 Task: Log work in the project TrackForge for the issue 'Create a feature for users to track and manage their reading lists' spent time as '4w 4d 11h 42m' and remaining time as '6w 1d 12h 42m' and move to top of backlog. Now add the issue to the epic 'Cloud disaster recovery'.
Action: Mouse moved to (657, 452)
Screenshot: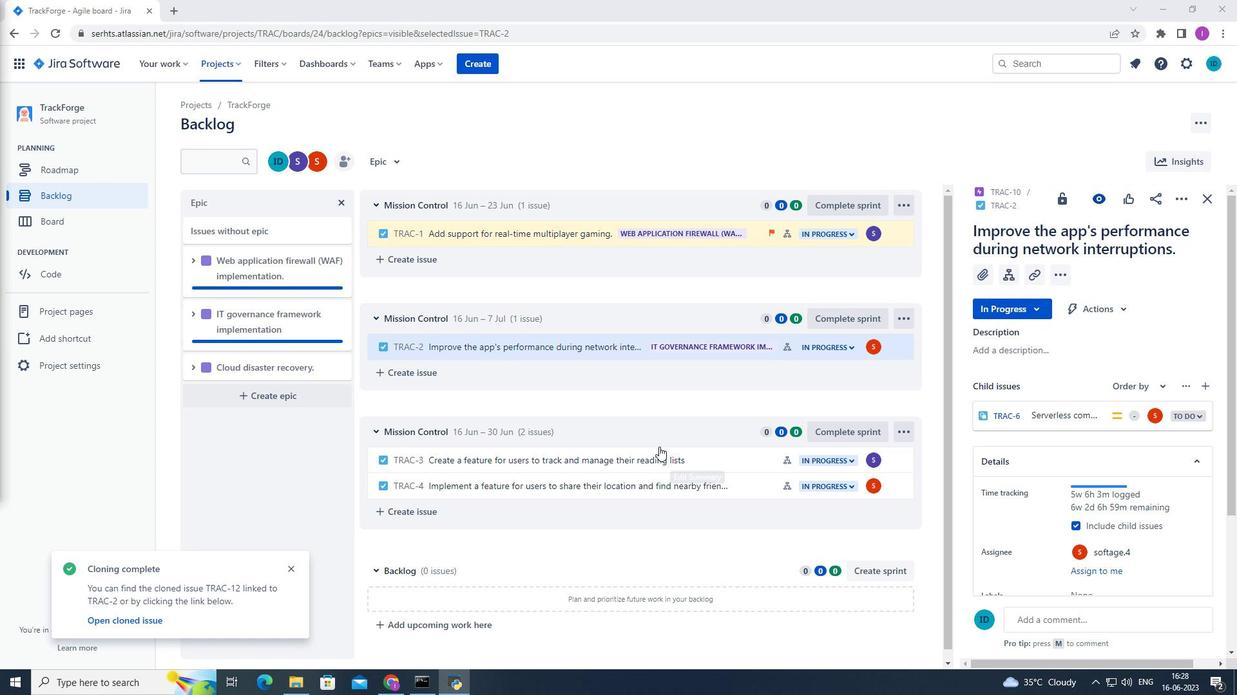 
Action: Mouse pressed left at (657, 452)
Screenshot: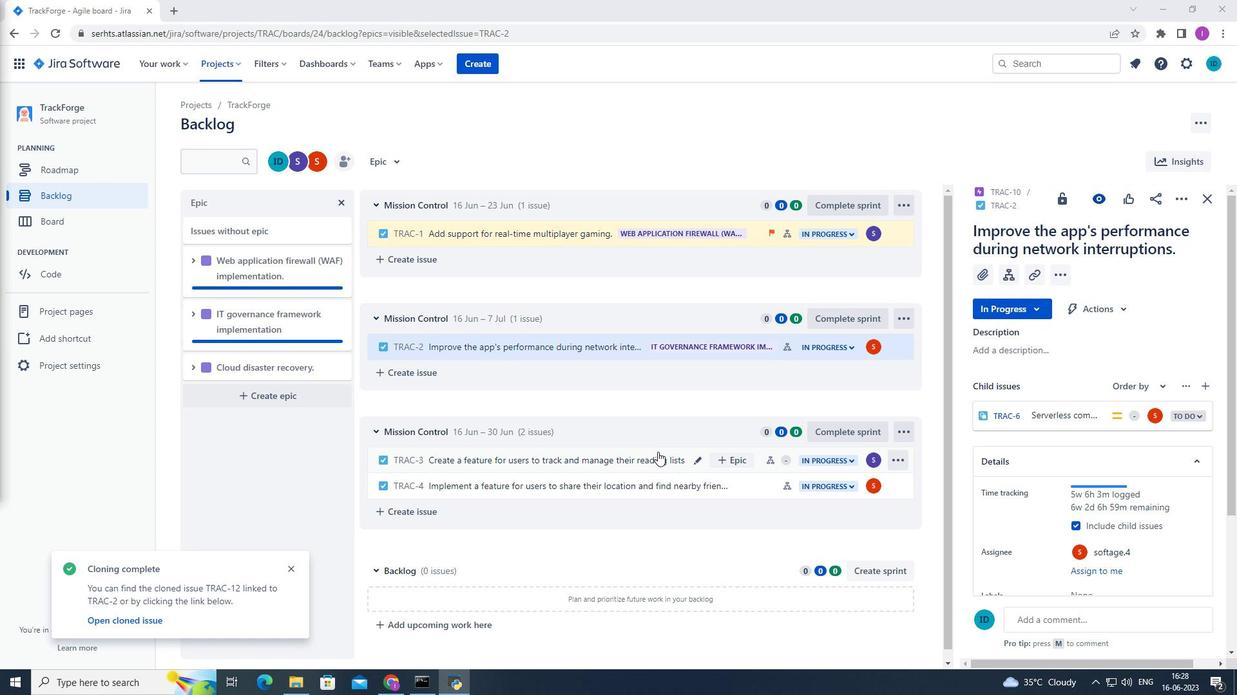 
Action: Mouse moved to (1186, 195)
Screenshot: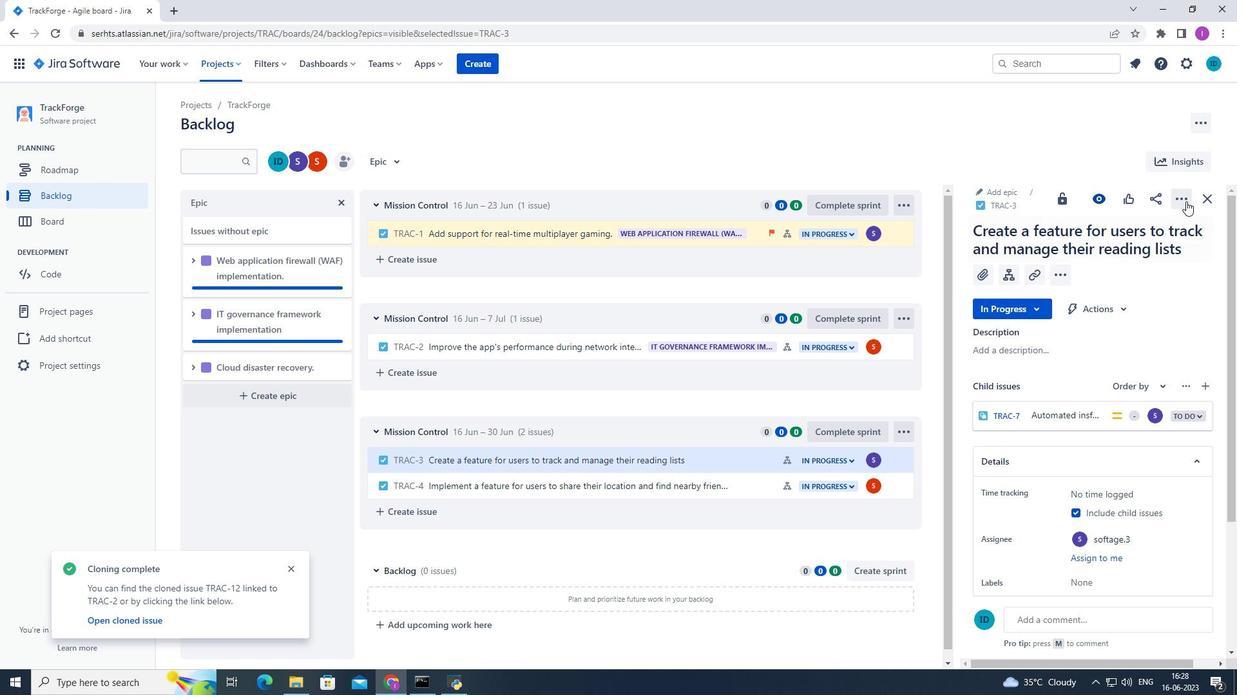 
Action: Mouse pressed left at (1186, 195)
Screenshot: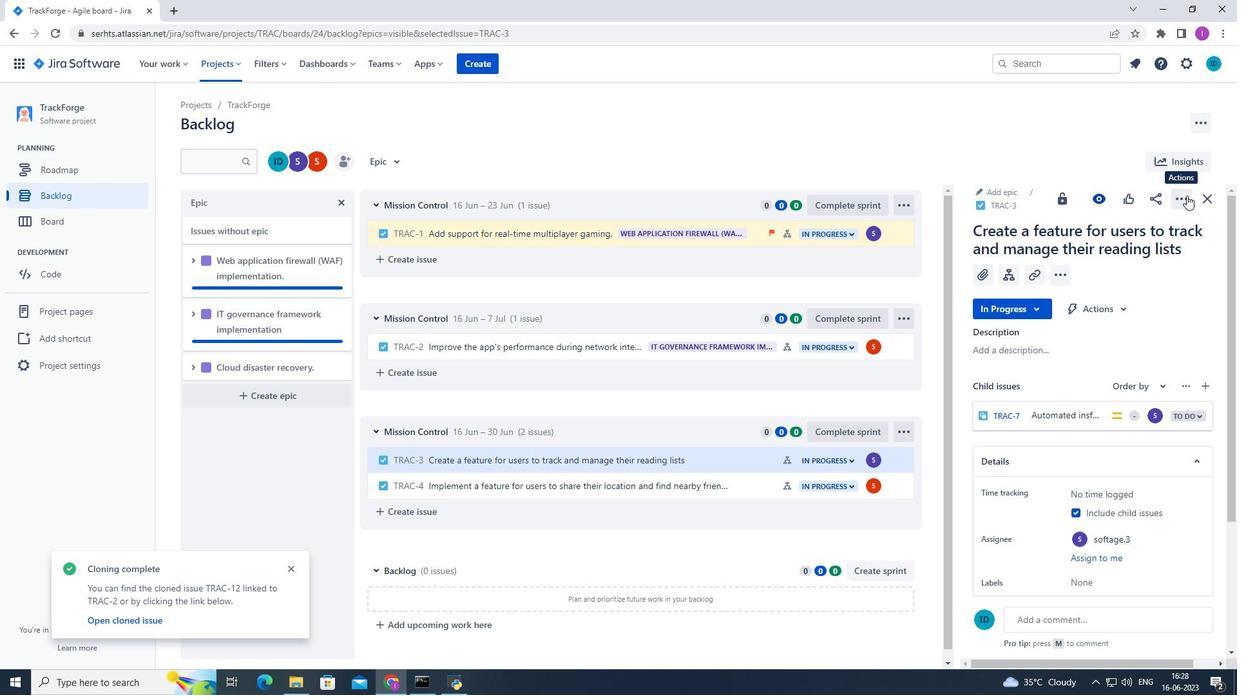 
Action: Mouse moved to (1126, 233)
Screenshot: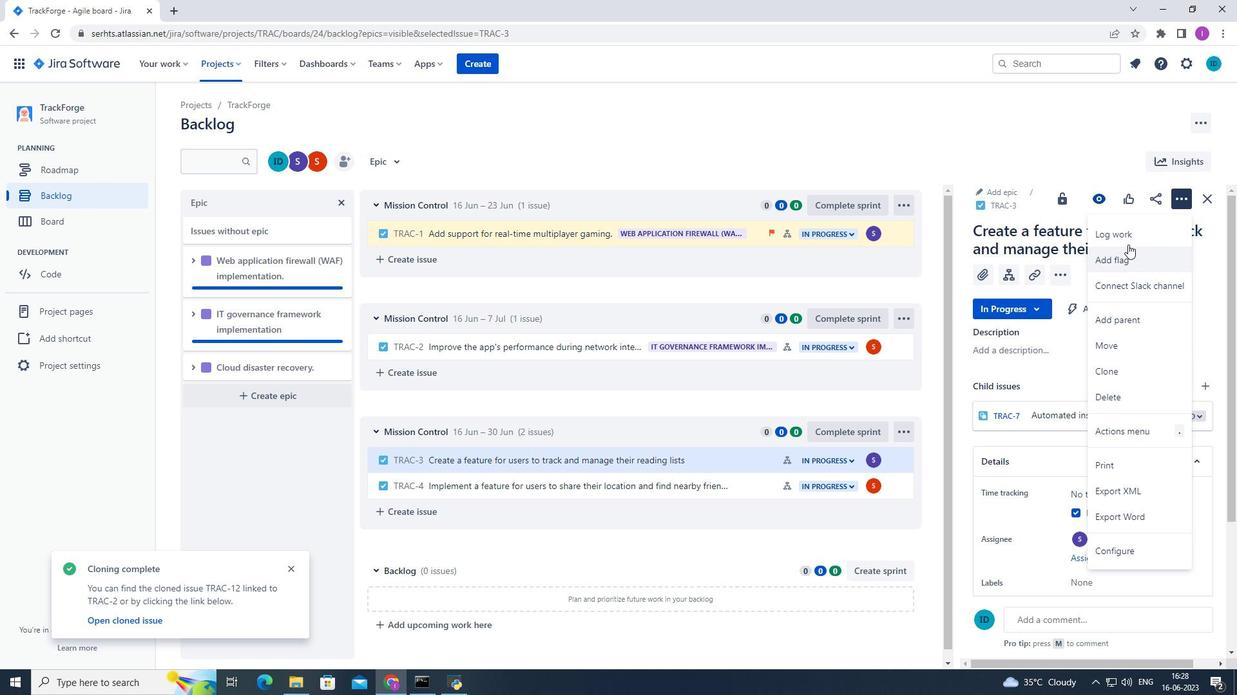 
Action: Mouse pressed left at (1126, 233)
Screenshot: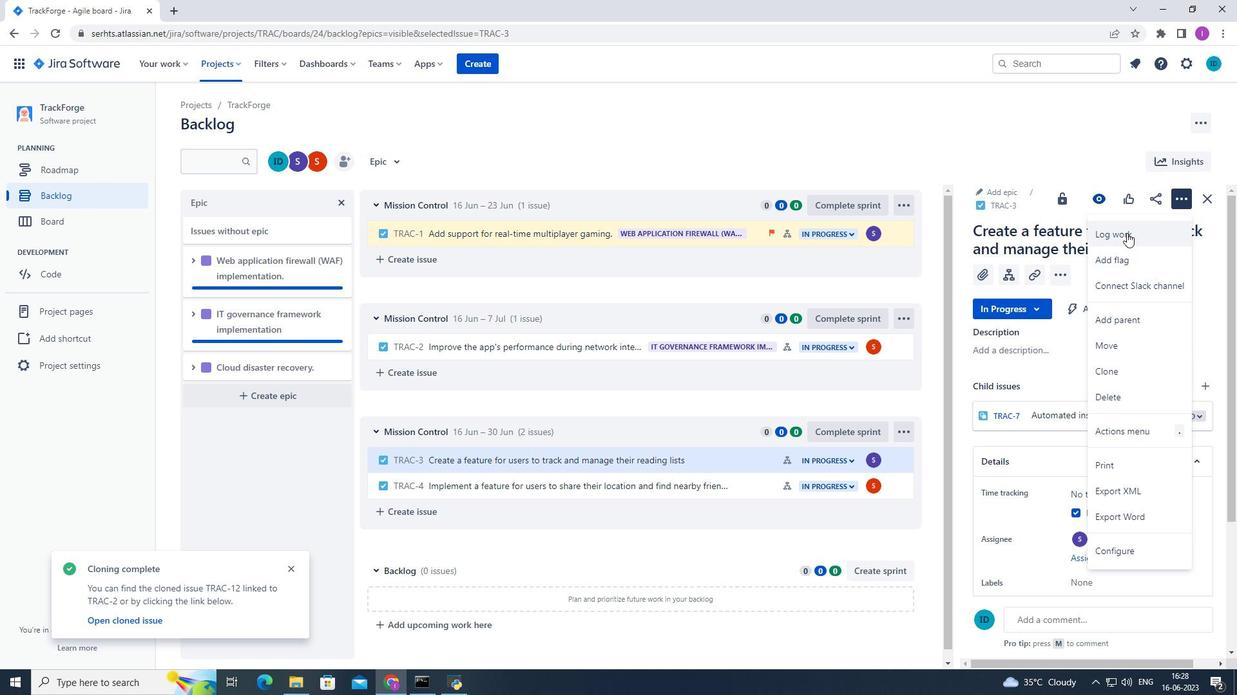 
Action: Mouse moved to (550, 194)
Screenshot: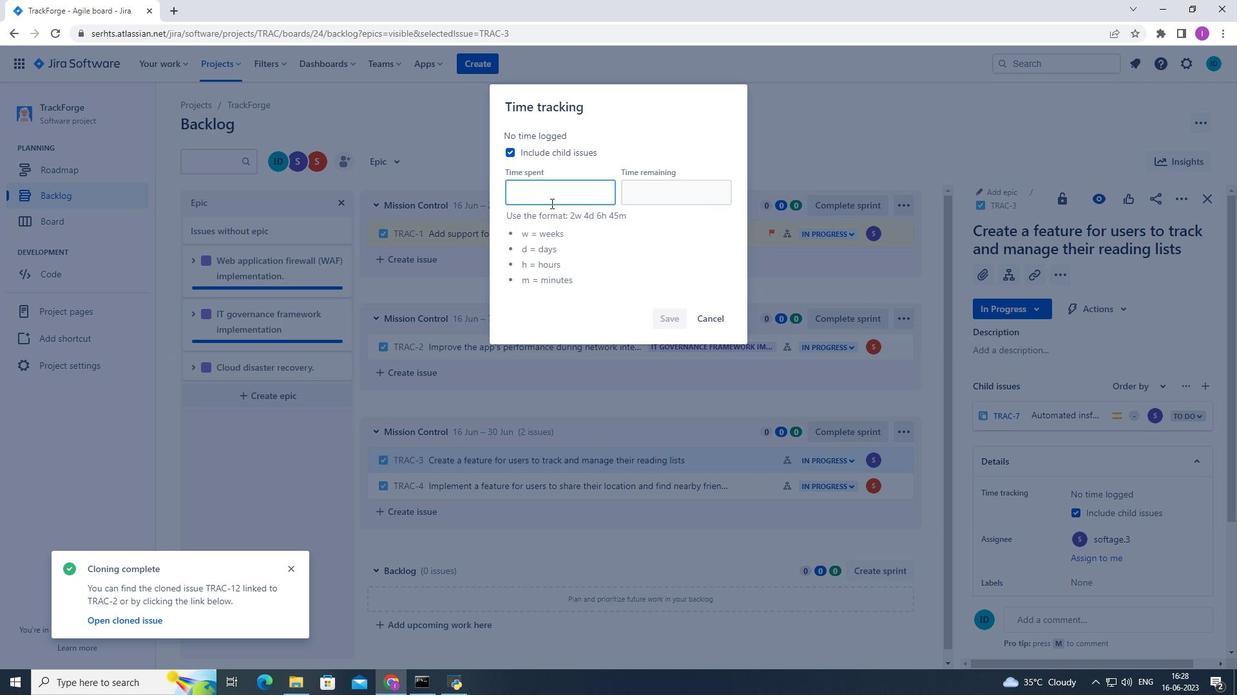 
Action: Mouse pressed left at (550, 194)
Screenshot: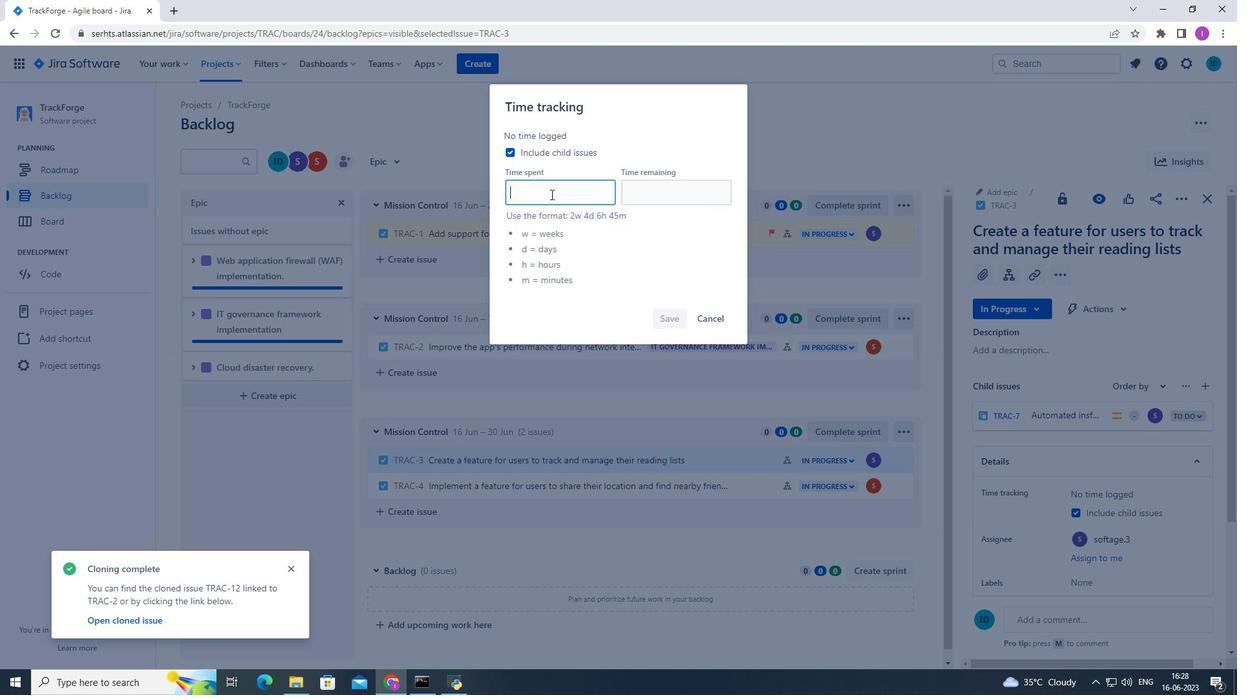 
Action: Mouse moved to (650, 220)
Screenshot: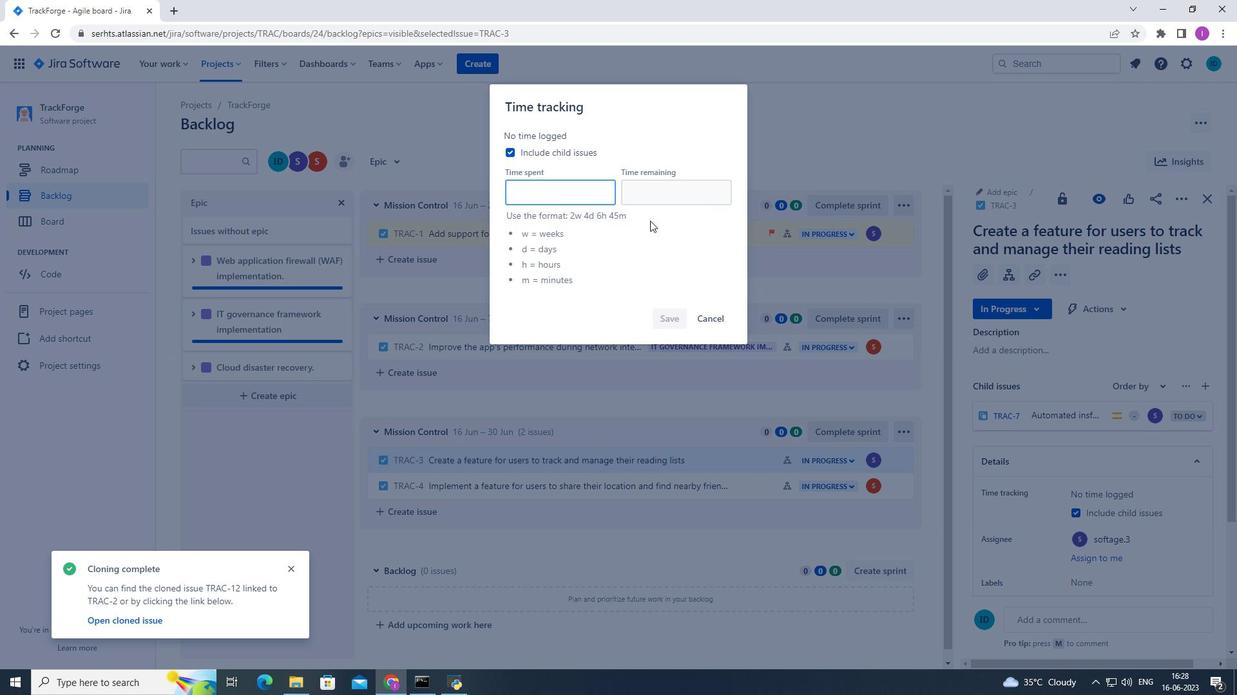
Action: Key pressed 4
Screenshot: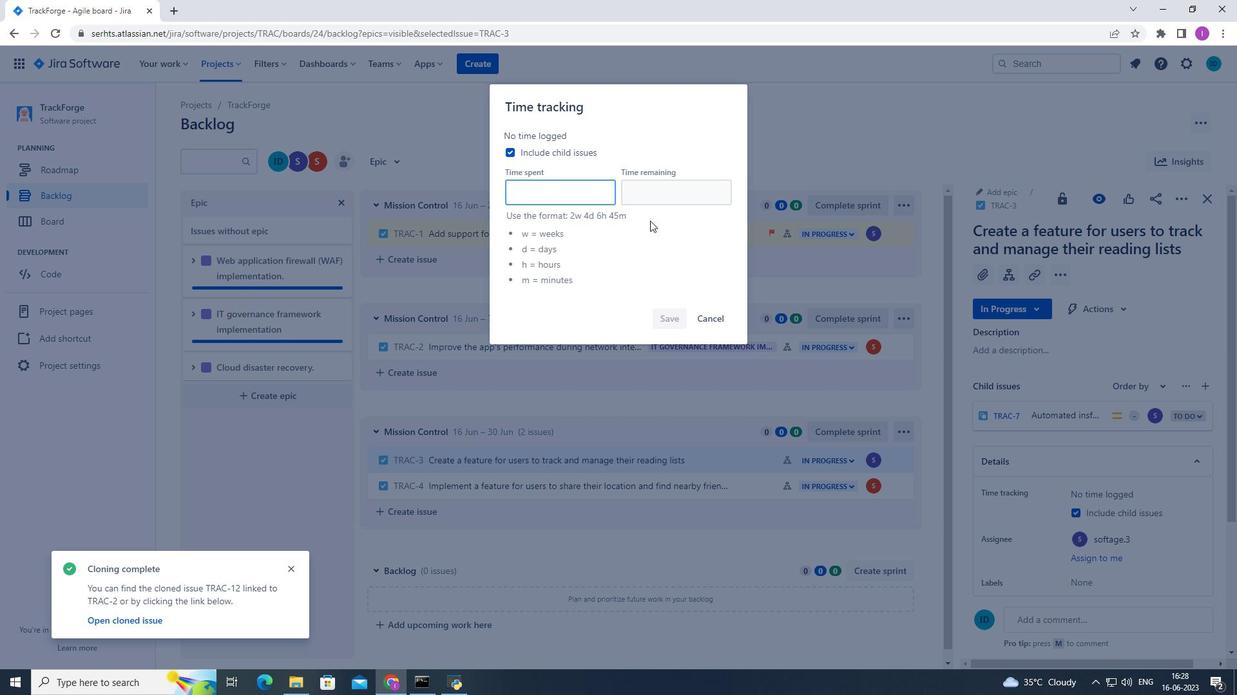 
Action: Mouse moved to (650, 222)
Screenshot: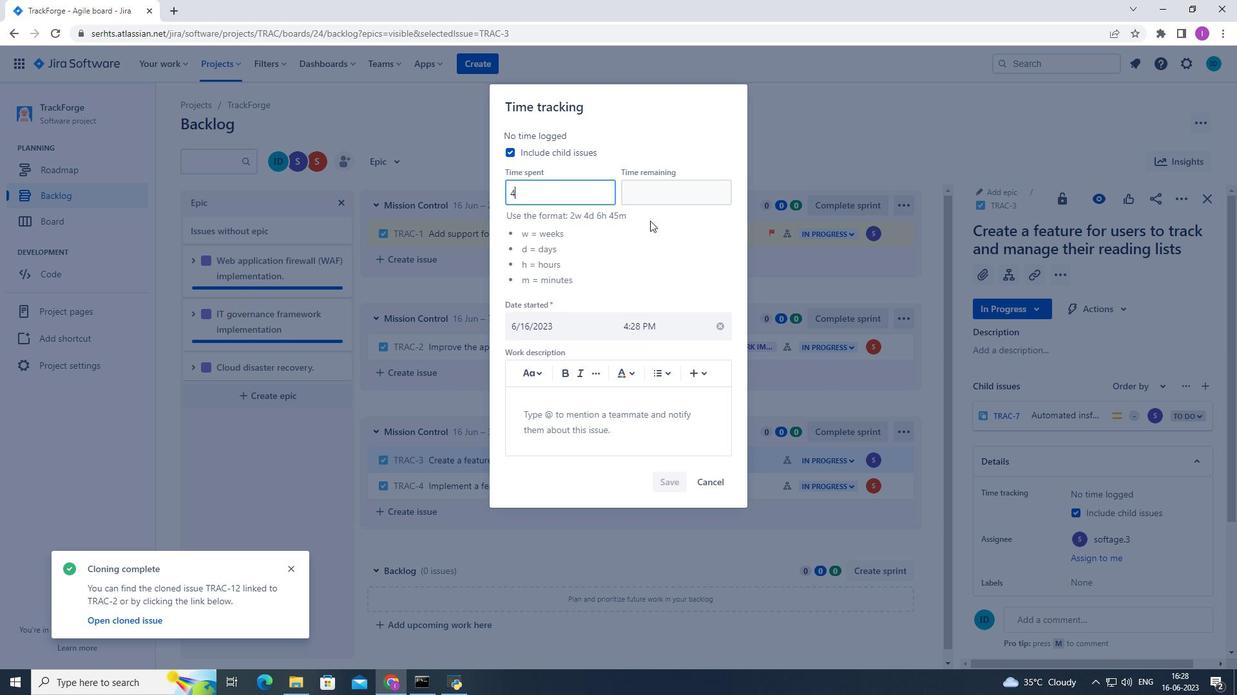 
Action: Key pressed w<Key.space>4d
Screenshot: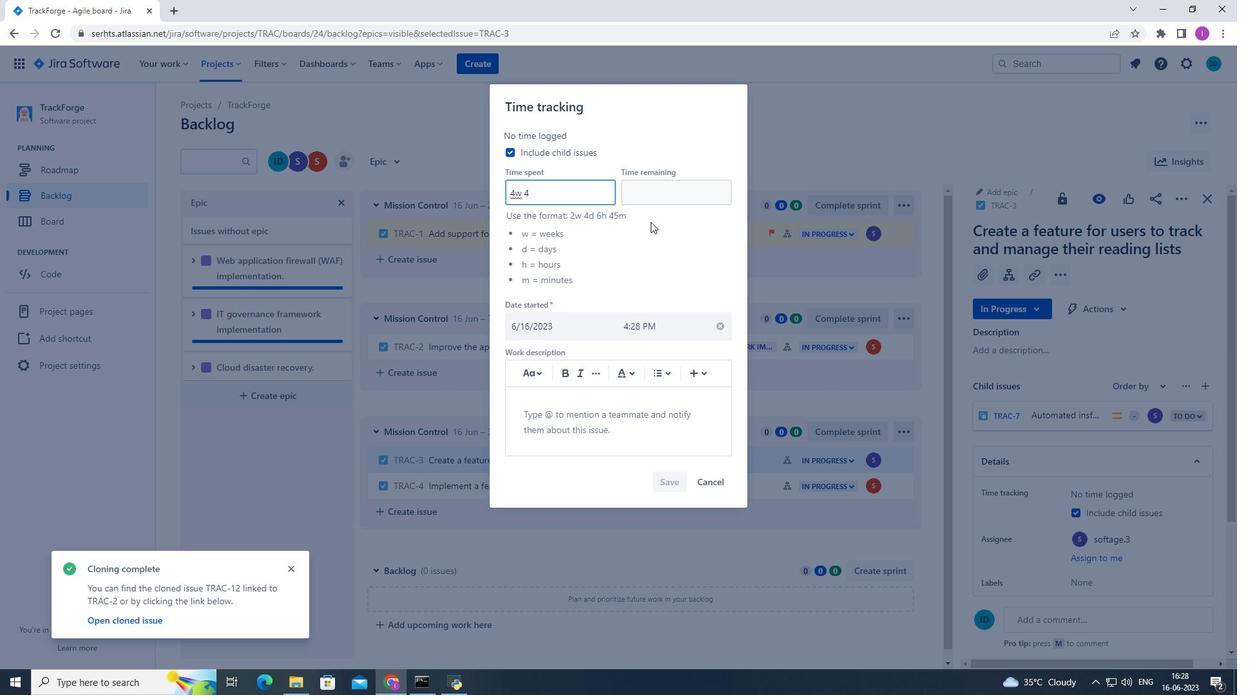 
Action: Mouse moved to (649, 225)
Screenshot: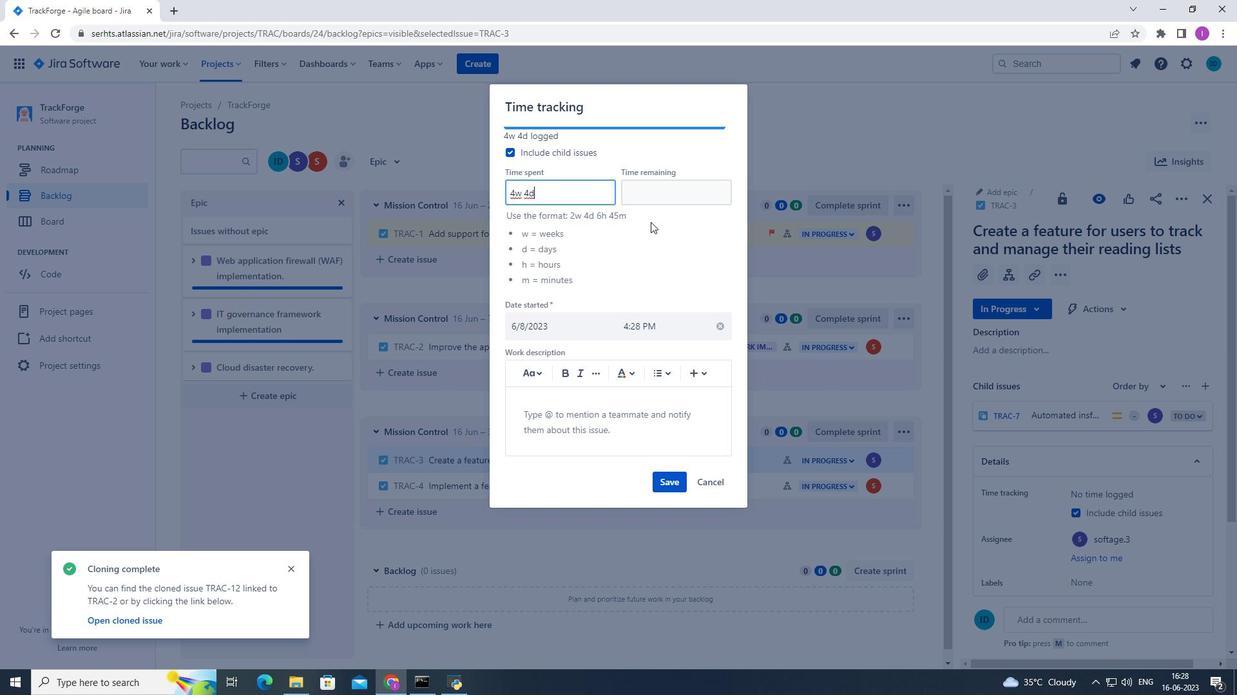 
Action: Key pressed <Key.space>
Screenshot: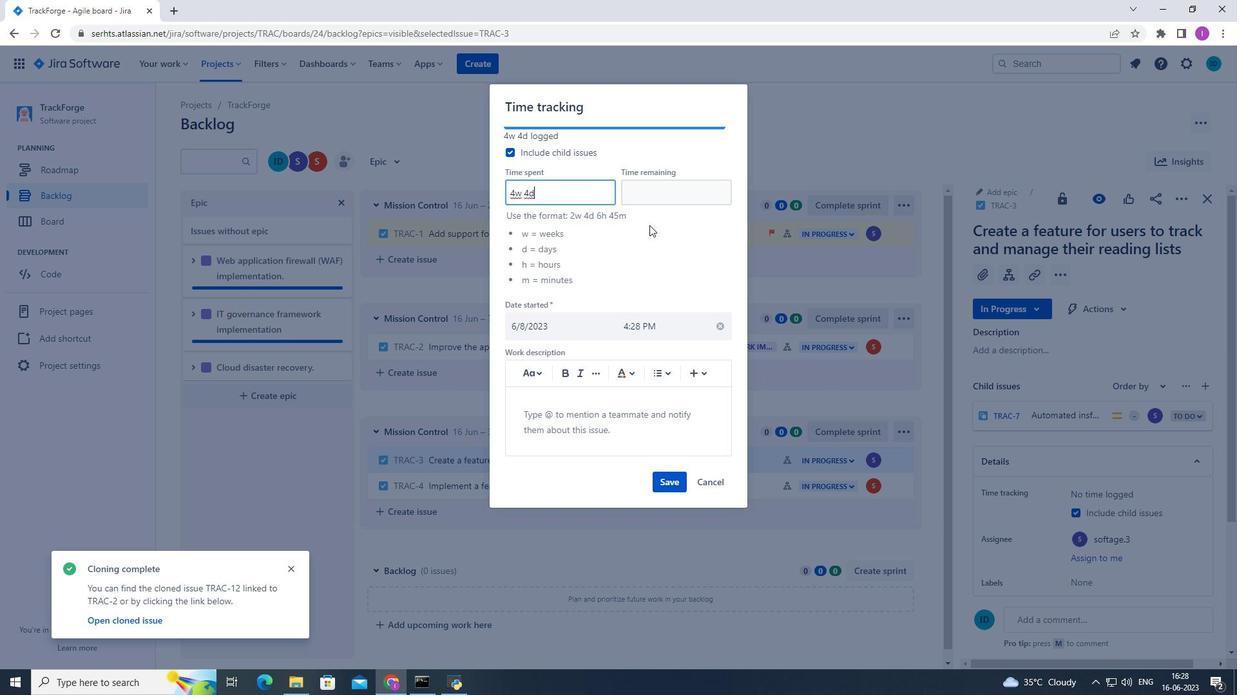 
Action: Mouse moved to (649, 225)
Screenshot: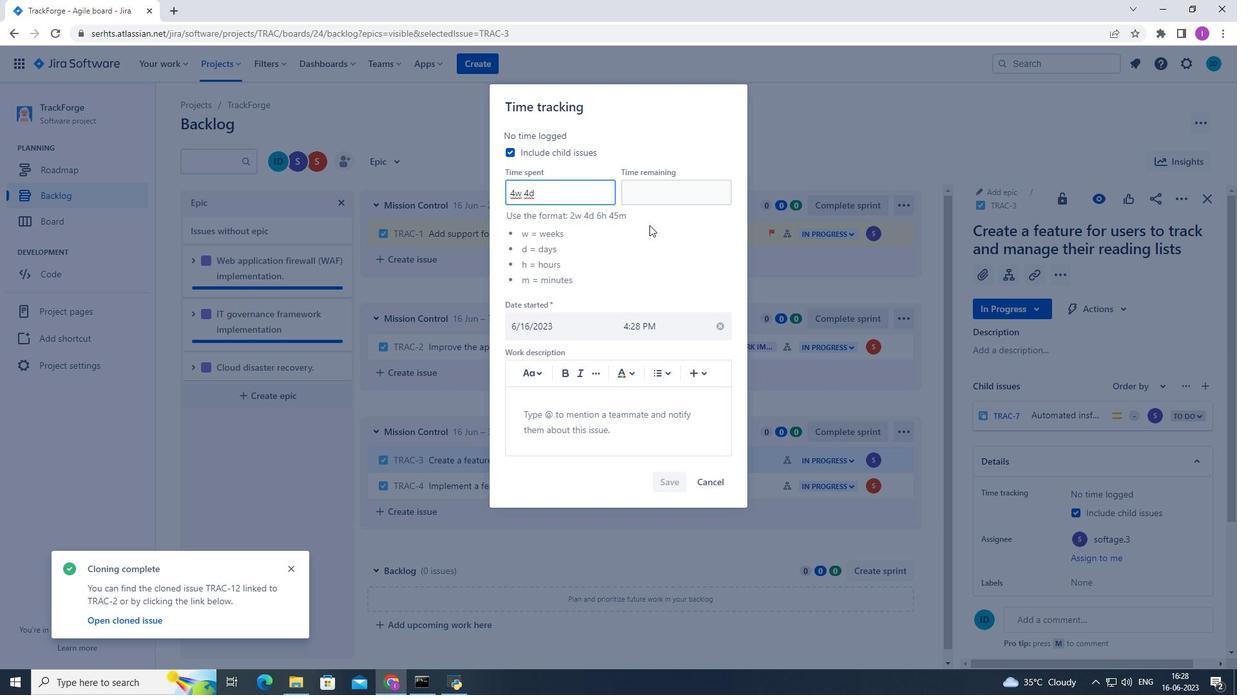 
Action: Key pressed 11h<Key.space>
Screenshot: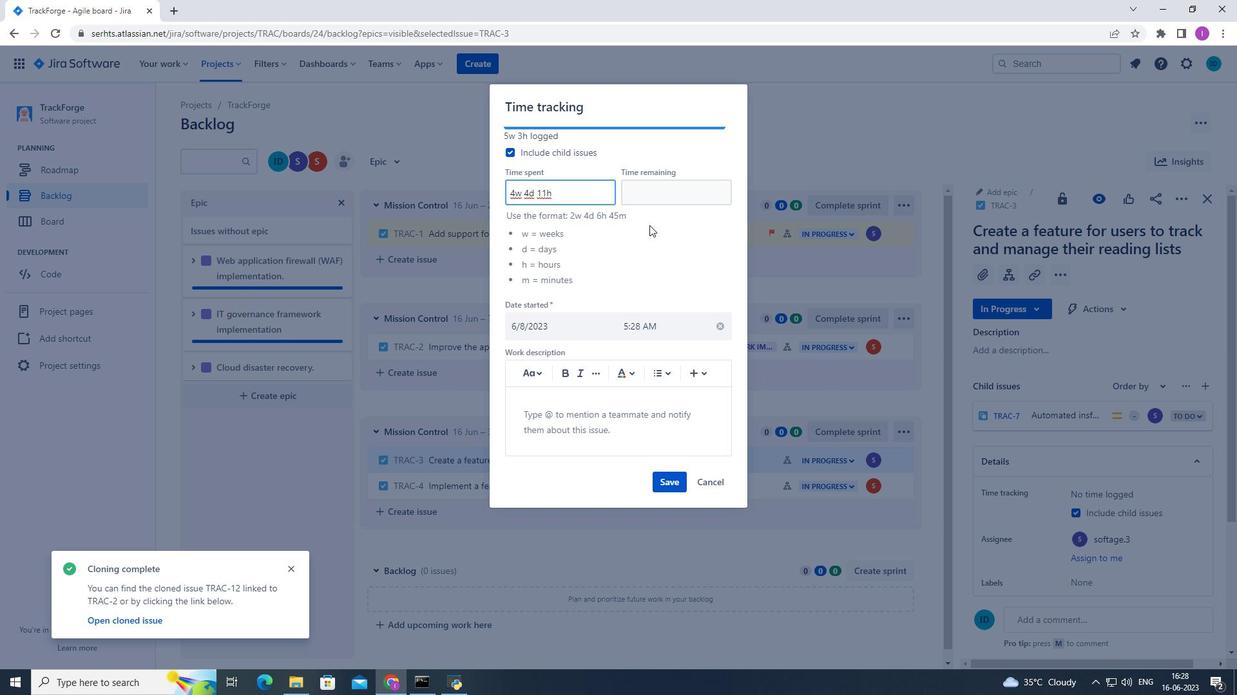 
Action: Mouse moved to (652, 222)
Screenshot: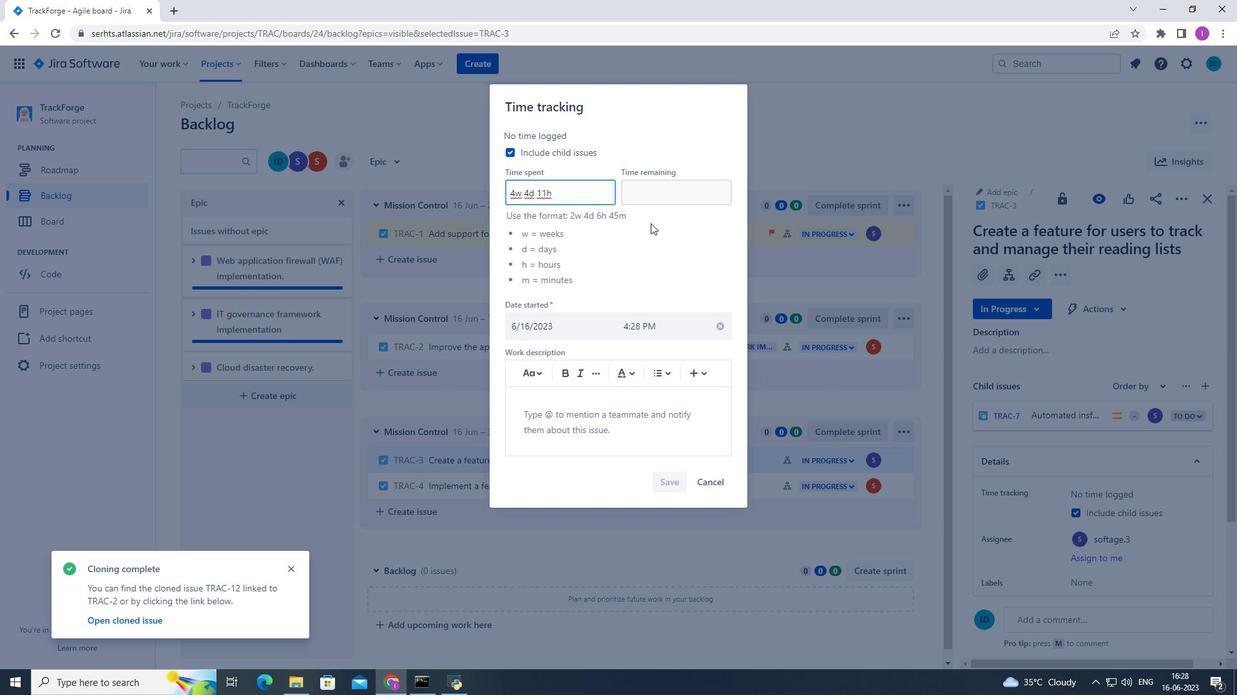
Action: Key pressed 42m
Screenshot: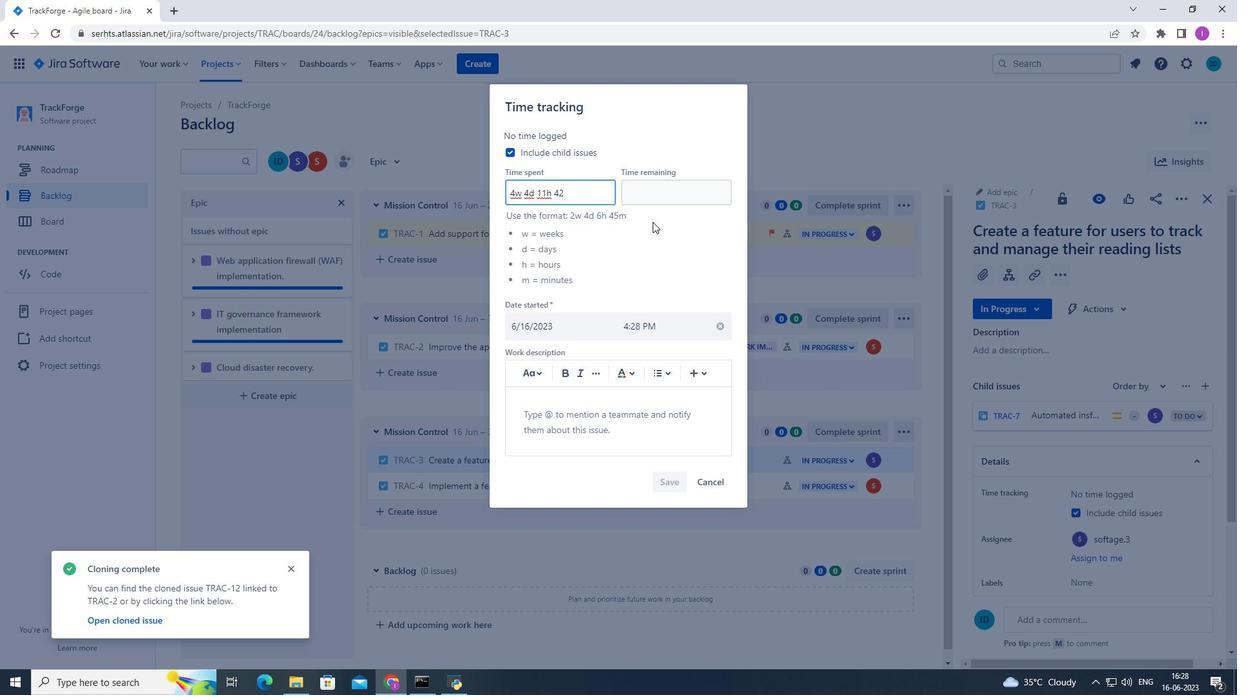 
Action: Mouse moved to (682, 199)
Screenshot: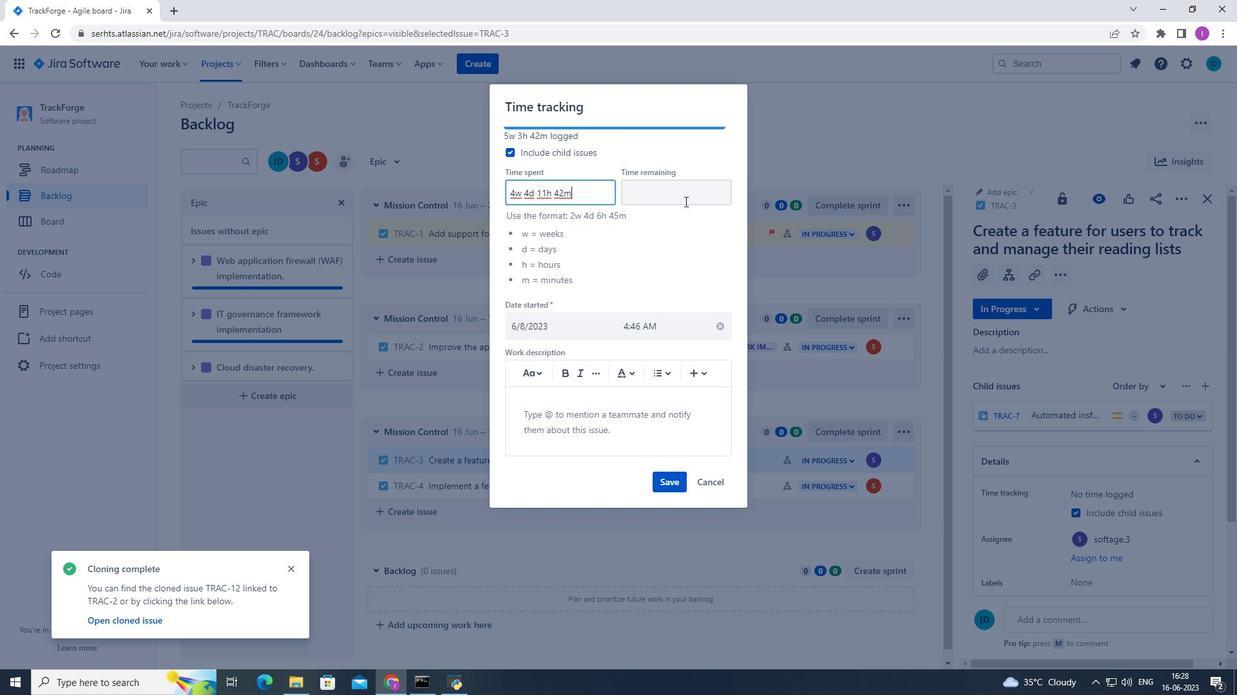 
Action: Mouse pressed left at (682, 199)
Screenshot: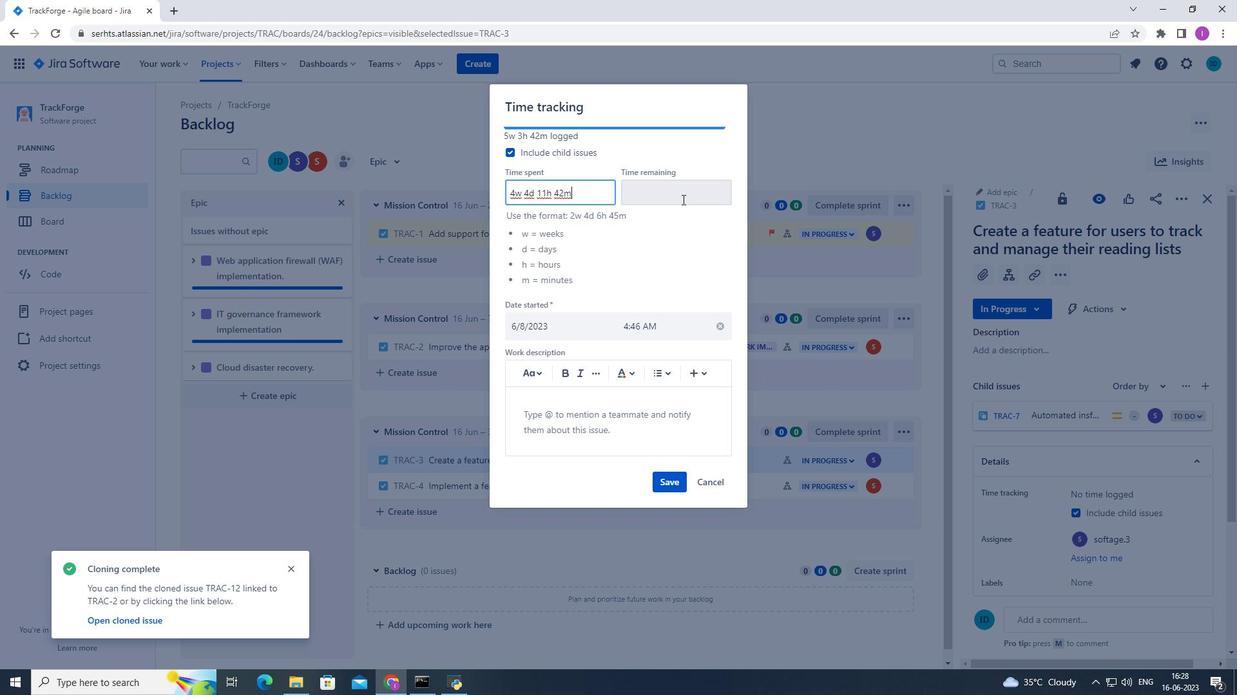 
Action: Mouse moved to (688, 202)
Screenshot: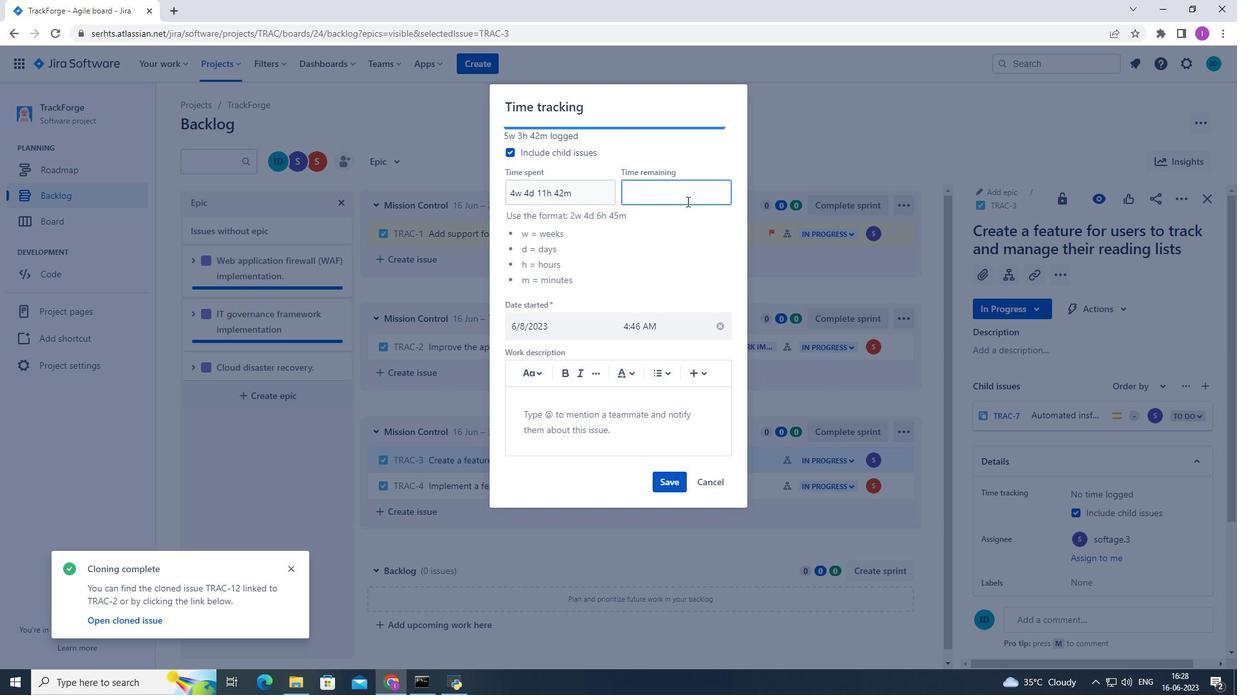 
Action: Key pressed 6
Screenshot: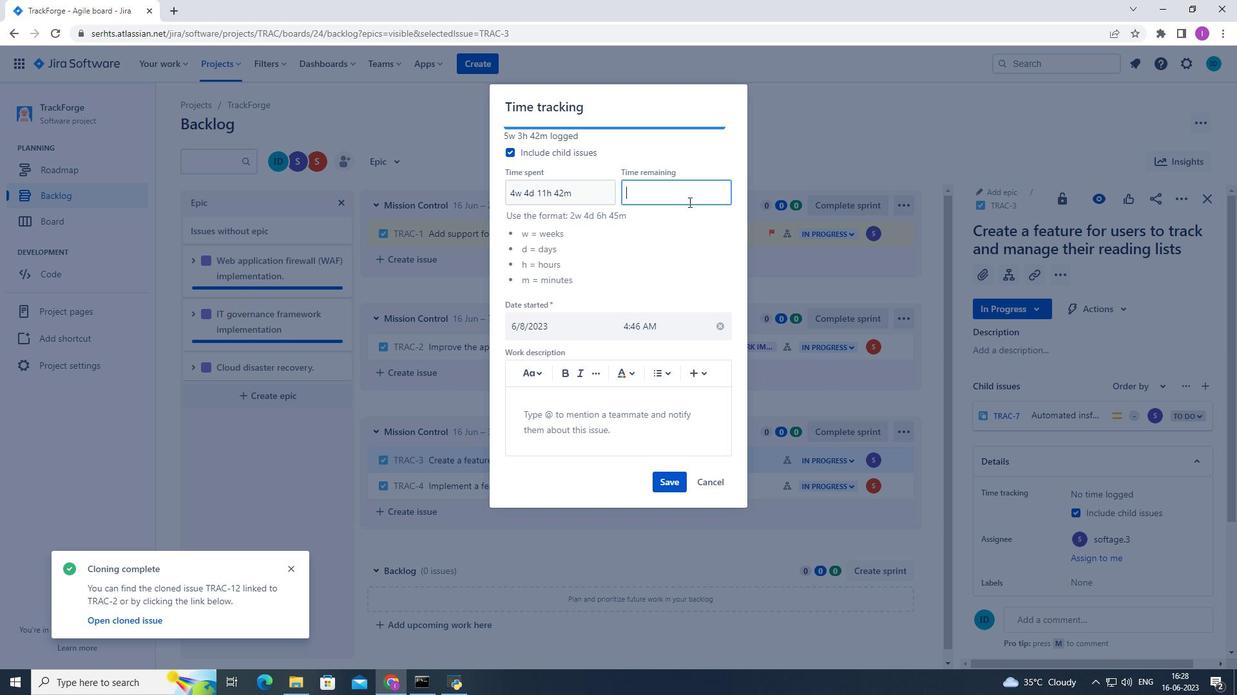 
Action: Mouse moved to (689, 203)
Screenshot: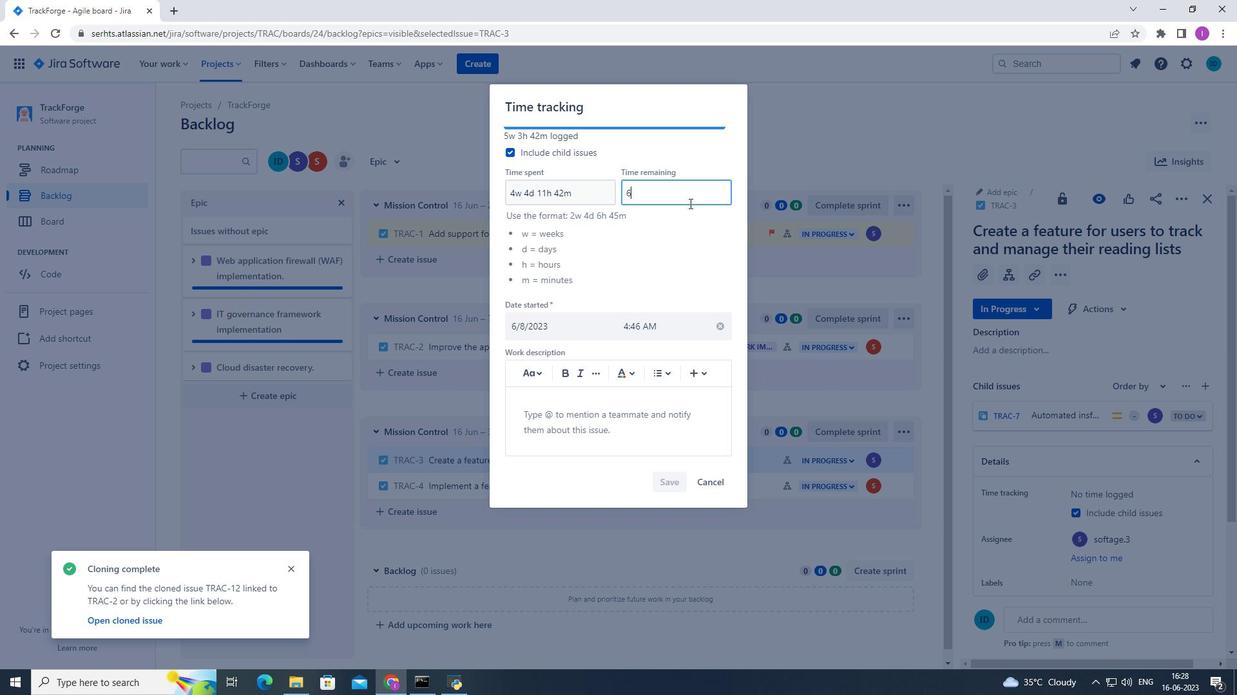 
Action: Key pressed w<Key.space>
Screenshot: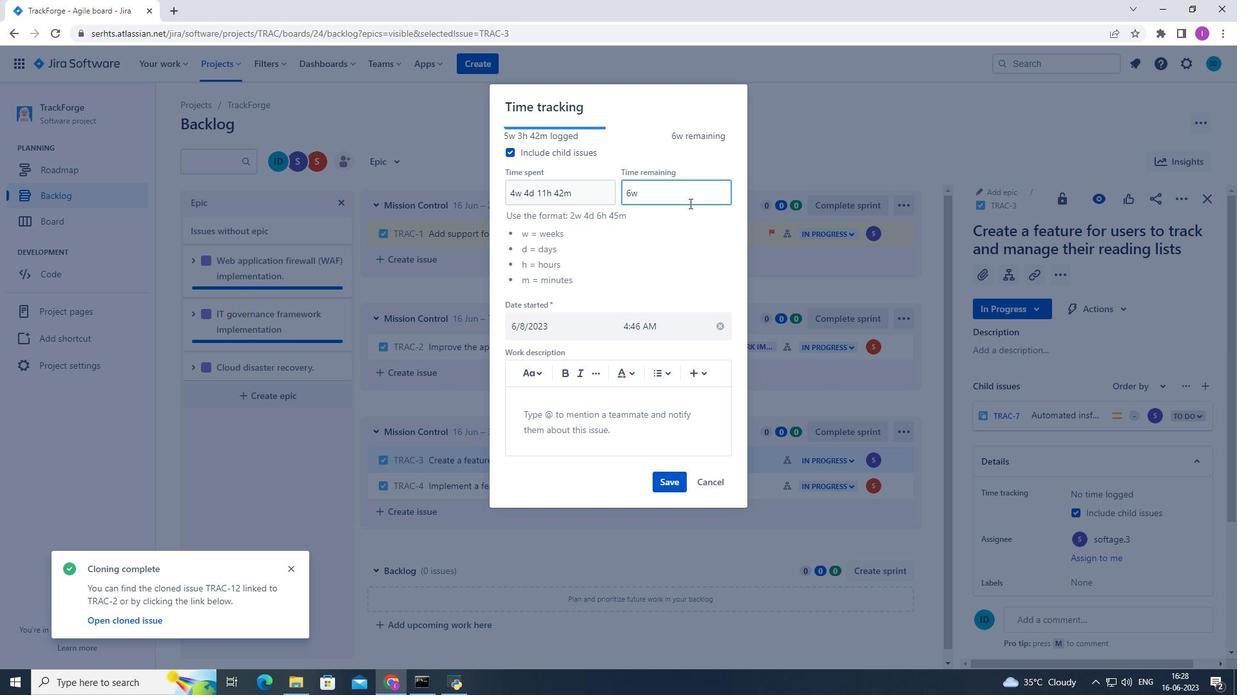 
Action: Mouse moved to (689, 204)
Screenshot: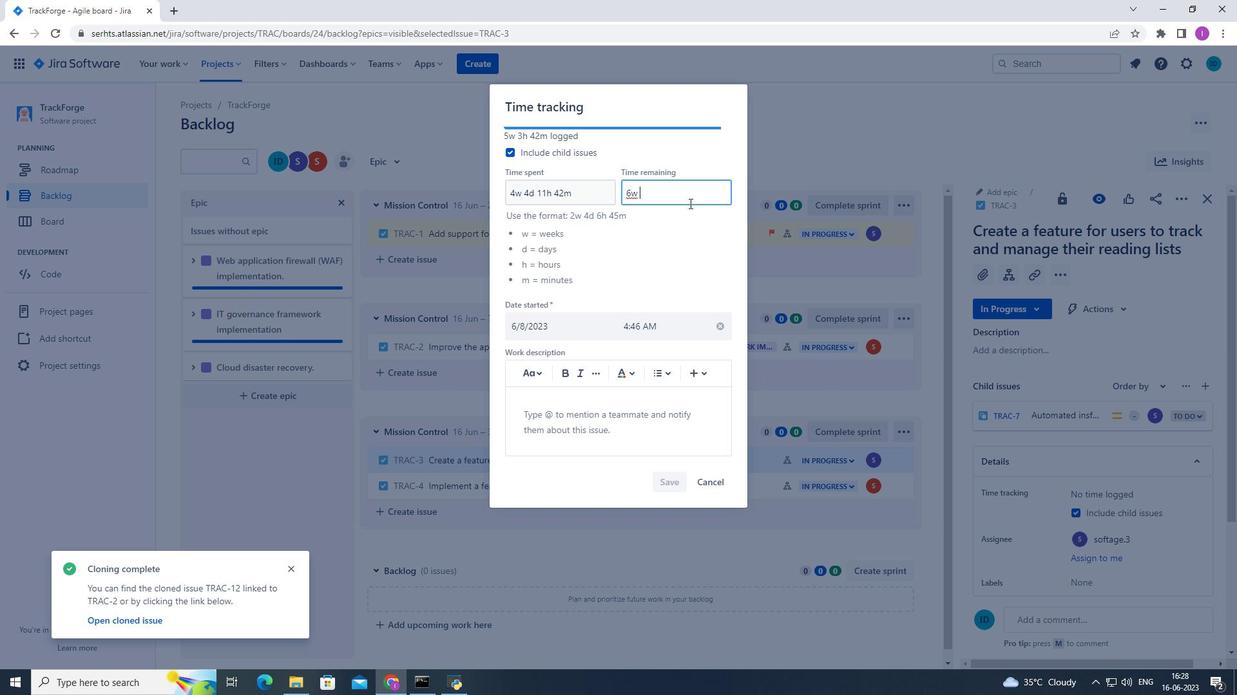 
Action: Key pressed 1
Screenshot: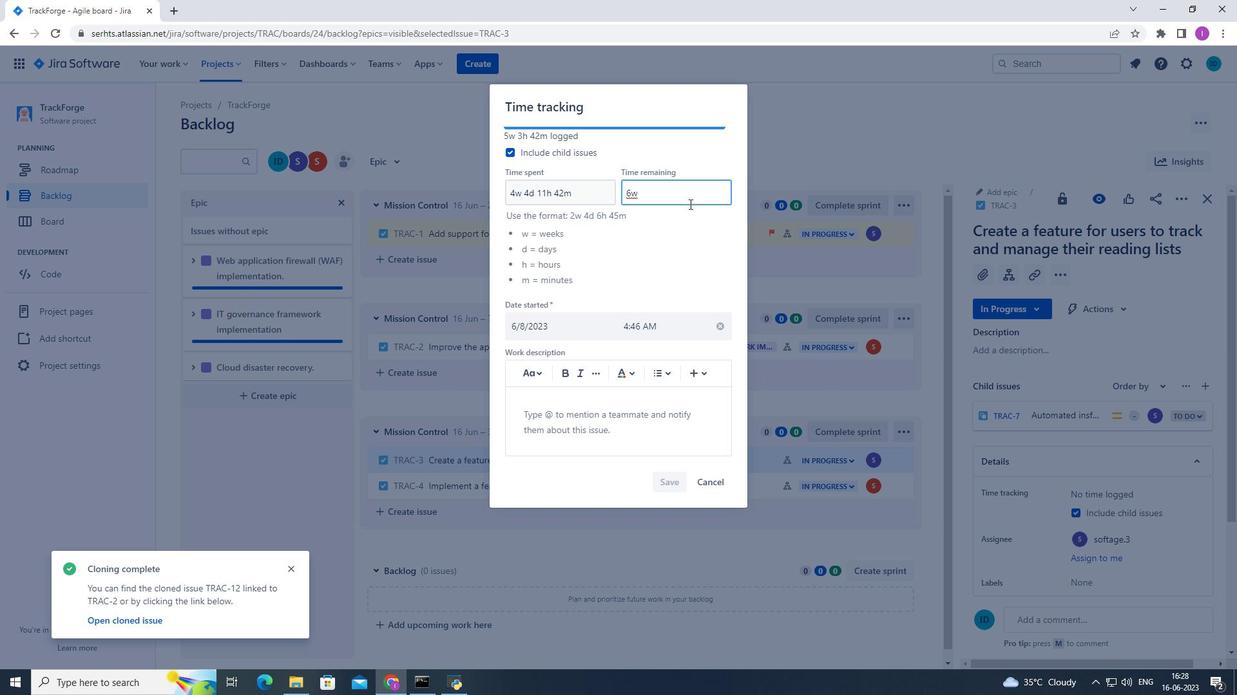 
Action: Mouse moved to (705, 222)
Screenshot: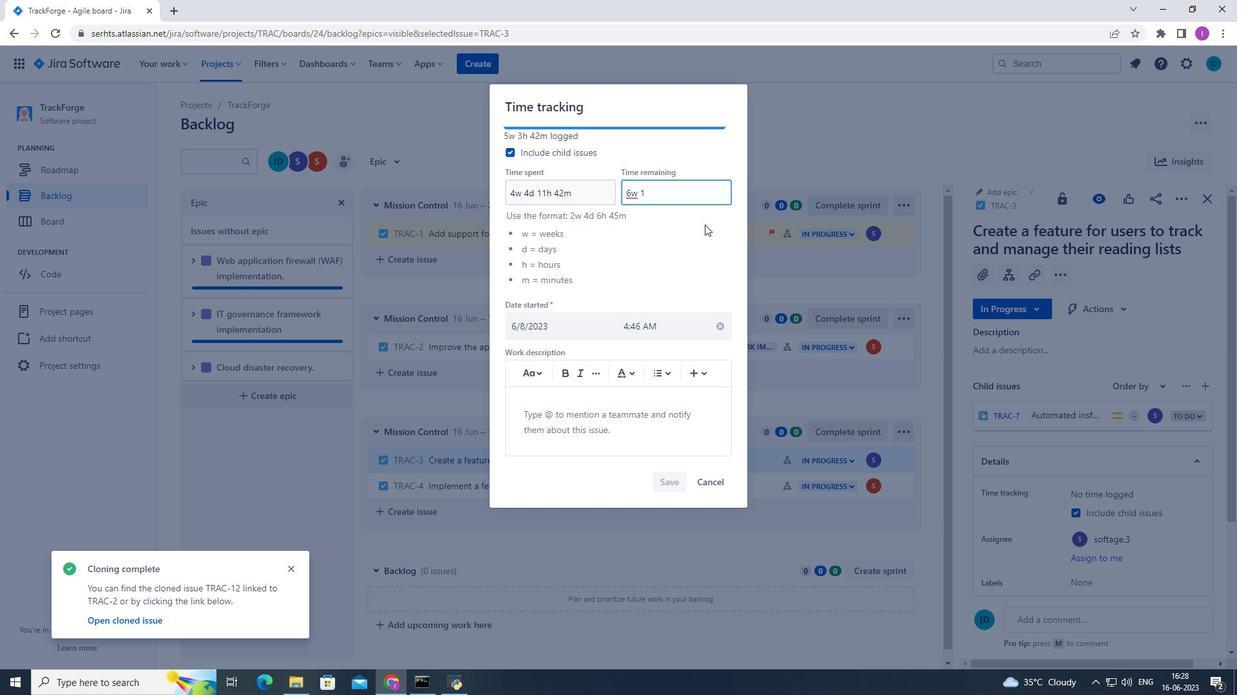 
Action: Key pressed d
Screenshot: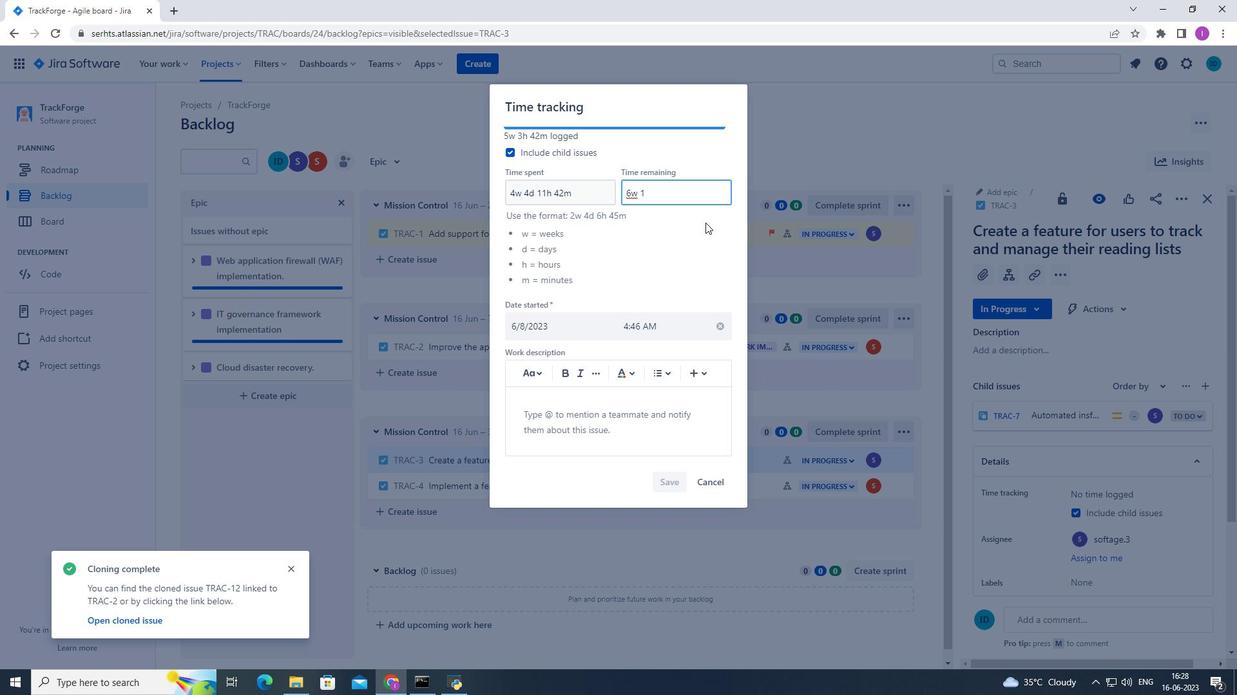 
Action: Mouse moved to (707, 225)
Screenshot: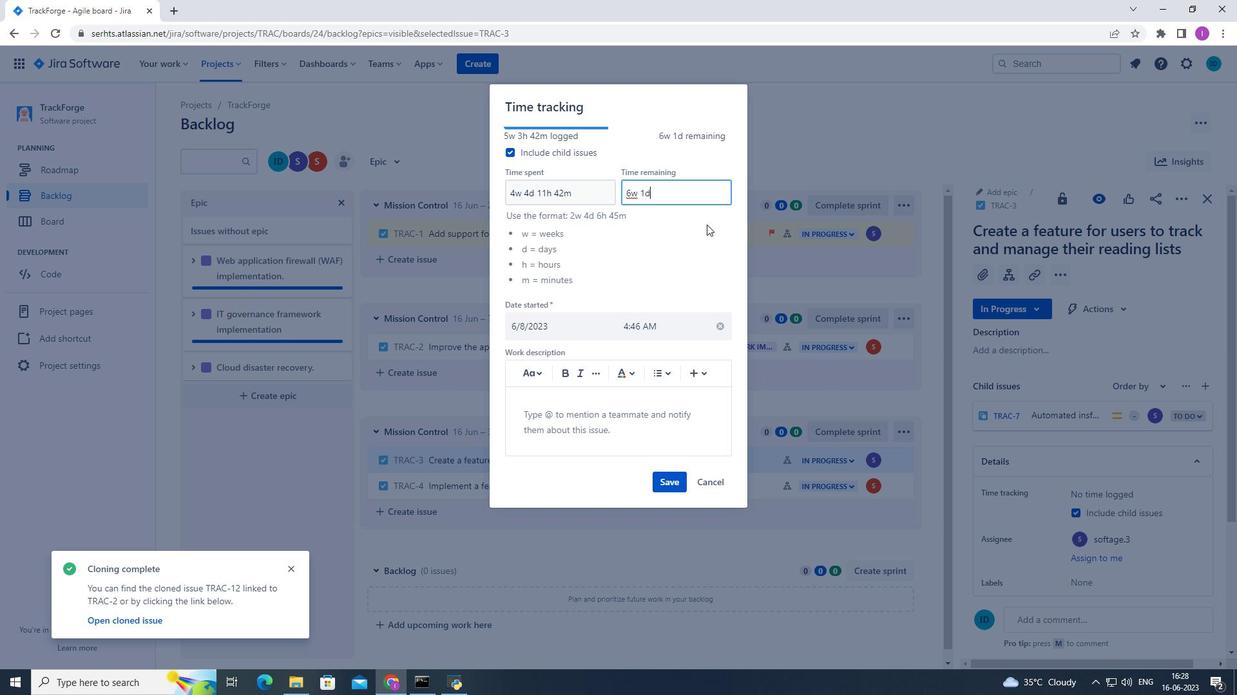 
Action: Key pressed <Key.space>
Screenshot: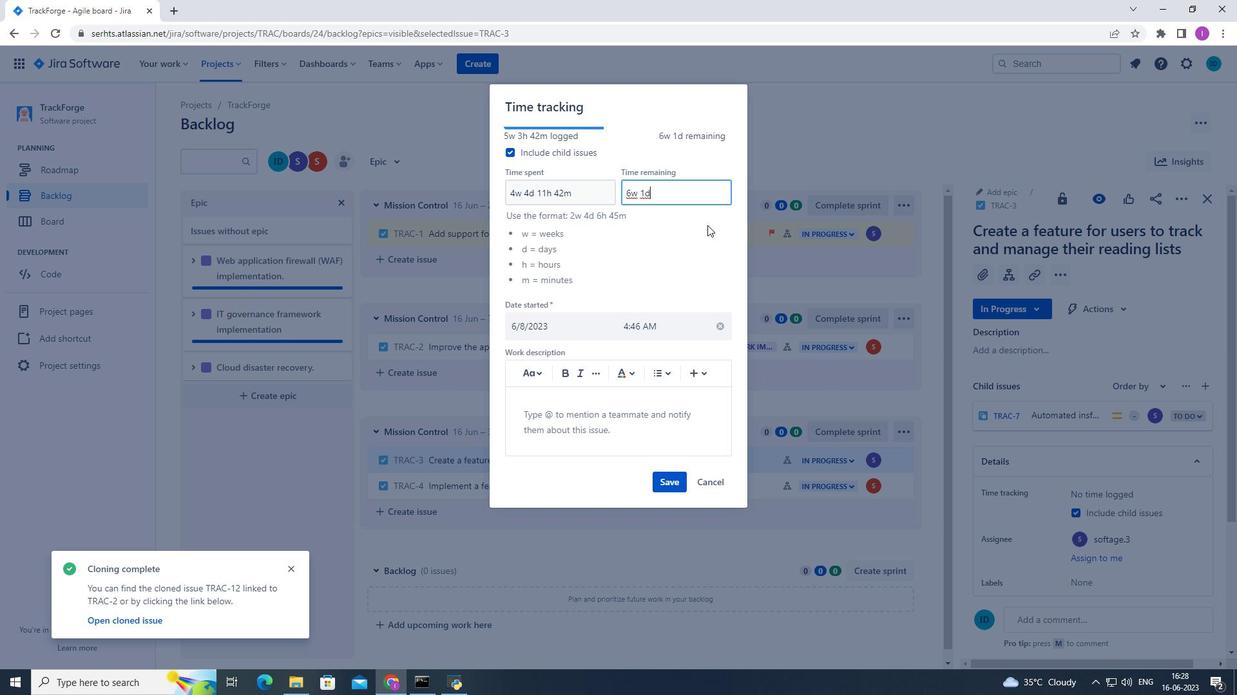 
Action: Mouse moved to (709, 227)
Screenshot: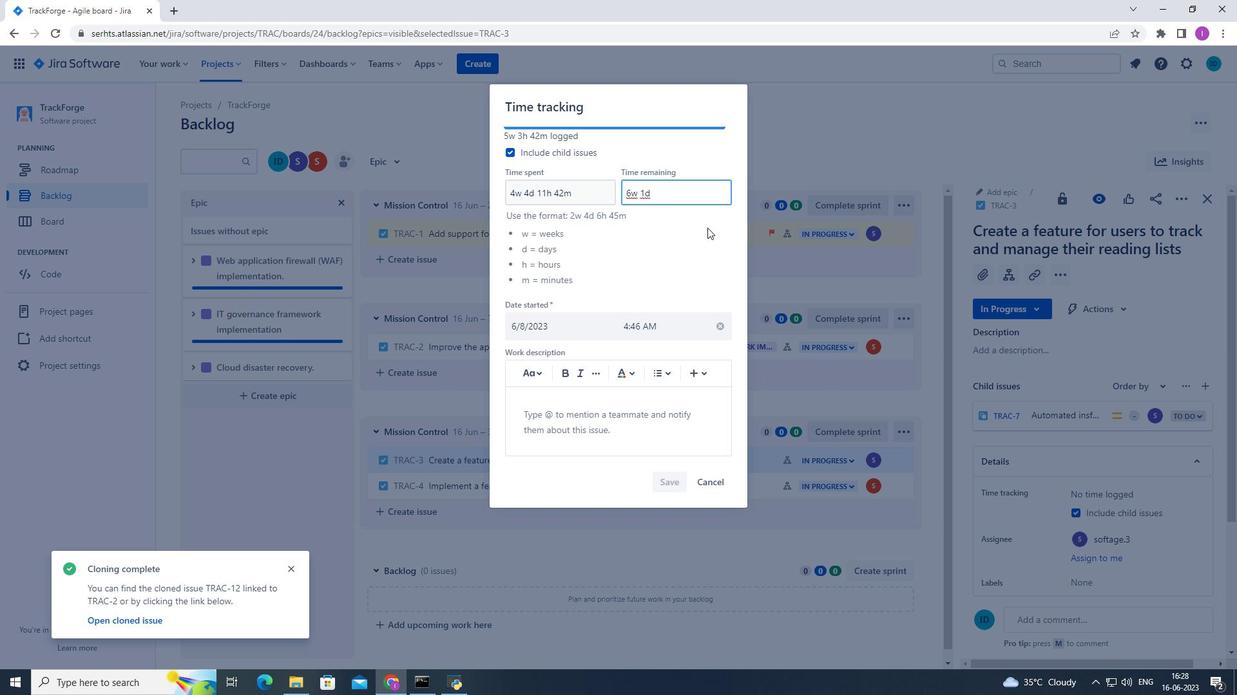 
Action: Key pressed 12
Screenshot: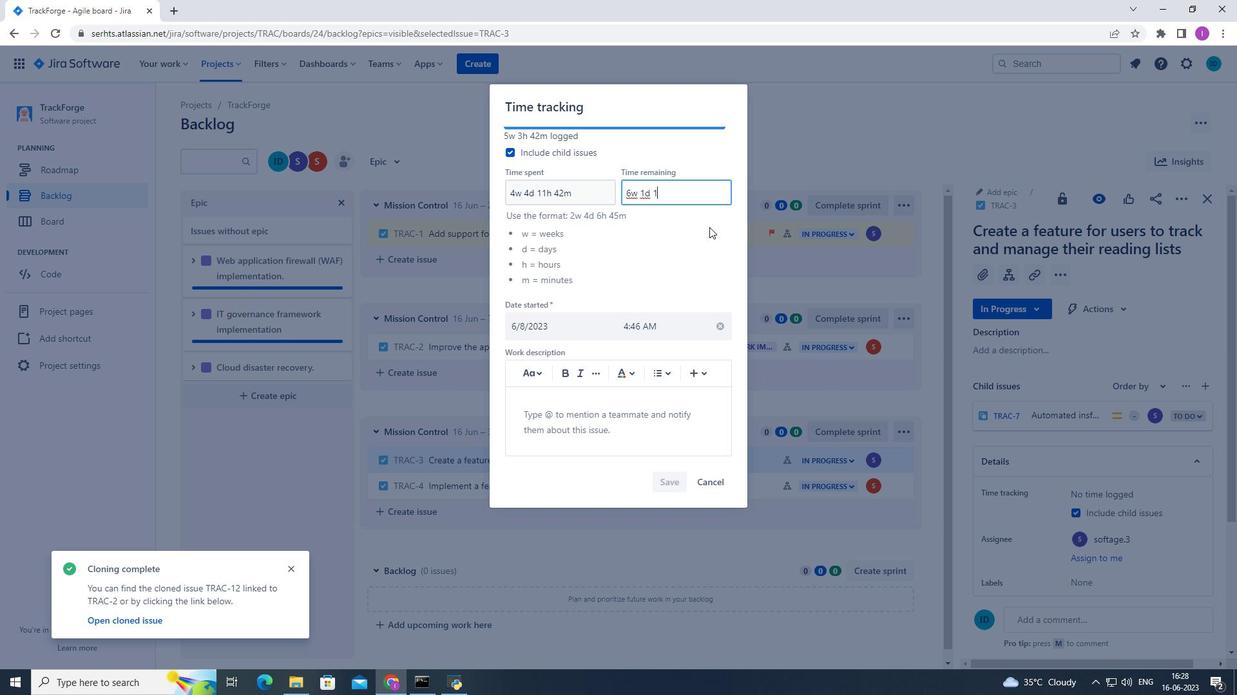 
Action: Mouse moved to (716, 227)
Screenshot: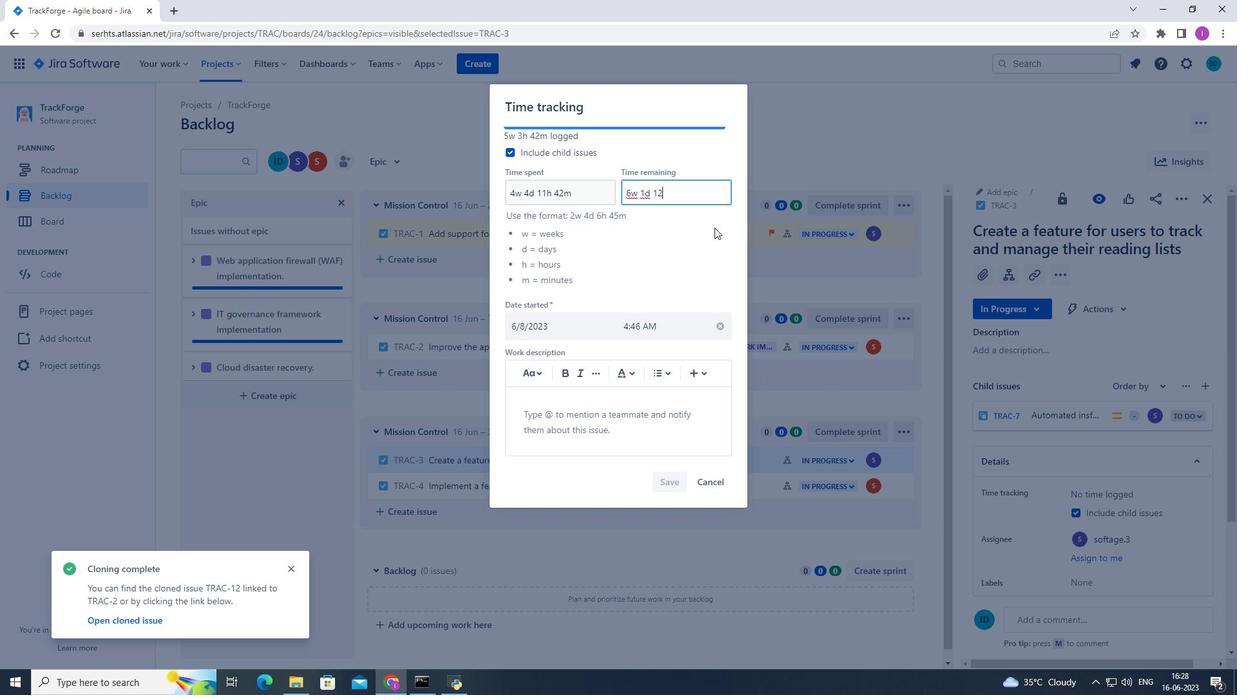 
Action: Key pressed h
Screenshot: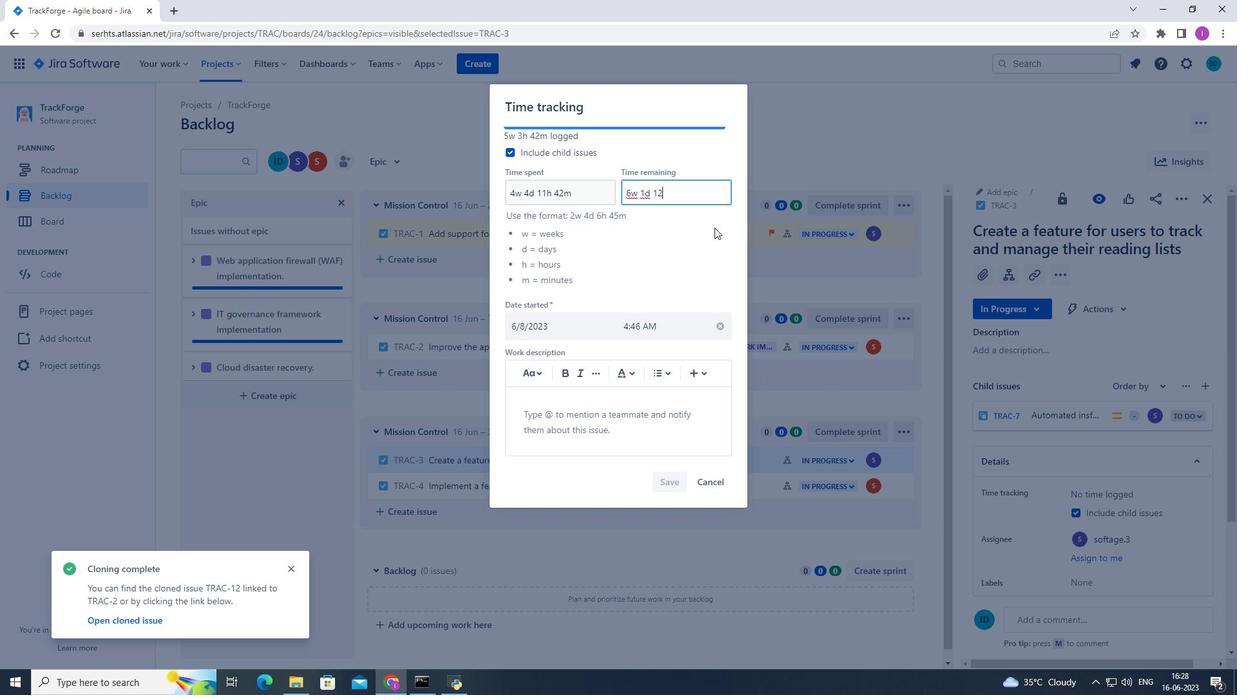 
Action: Mouse moved to (728, 235)
Screenshot: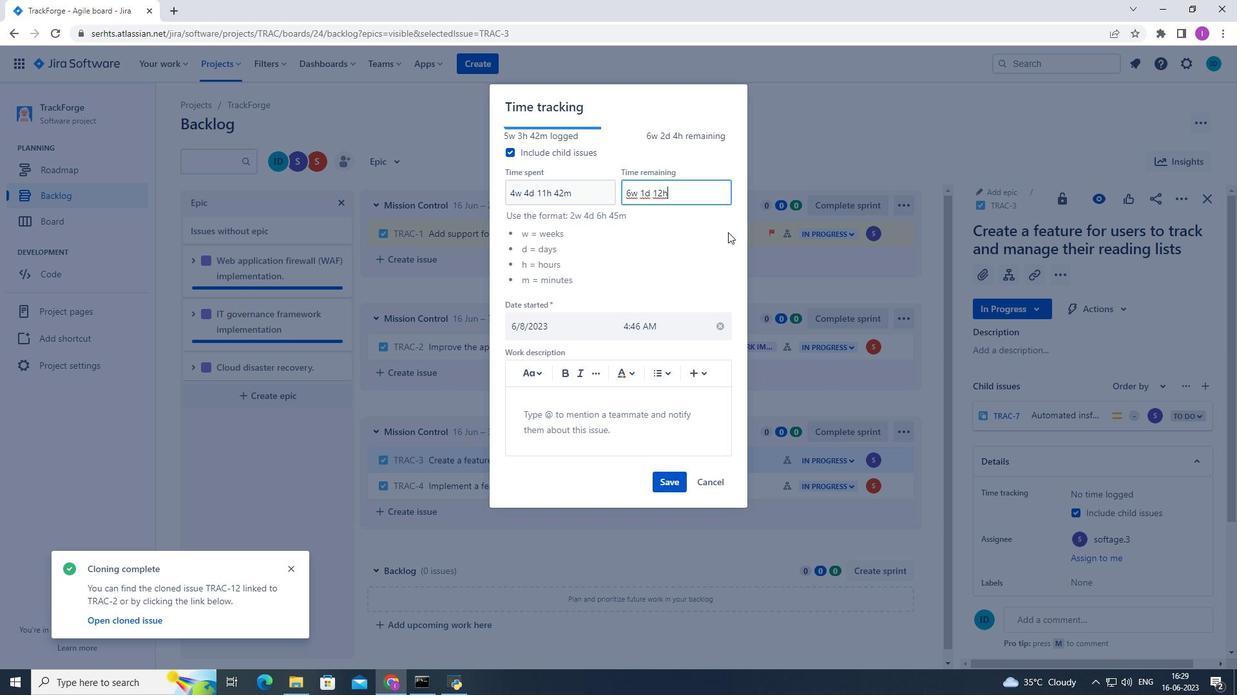 
Action: Key pressed <Key.space>4
Screenshot: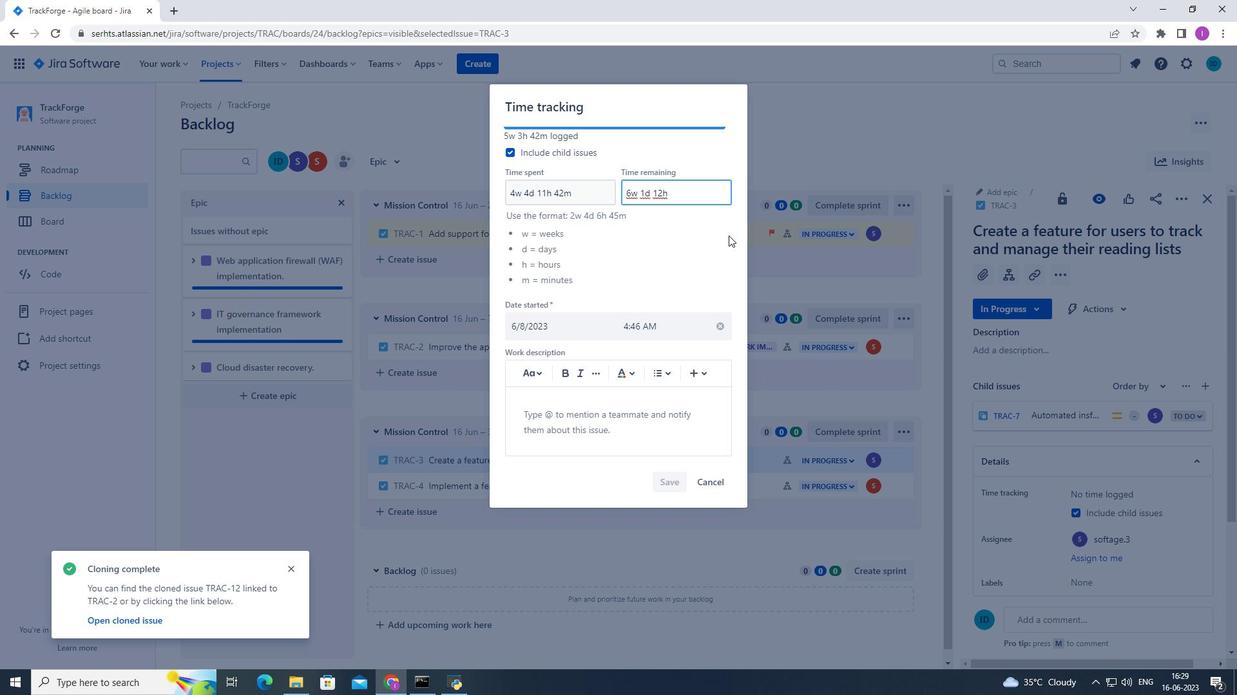 
Action: Mouse moved to (728, 235)
Screenshot: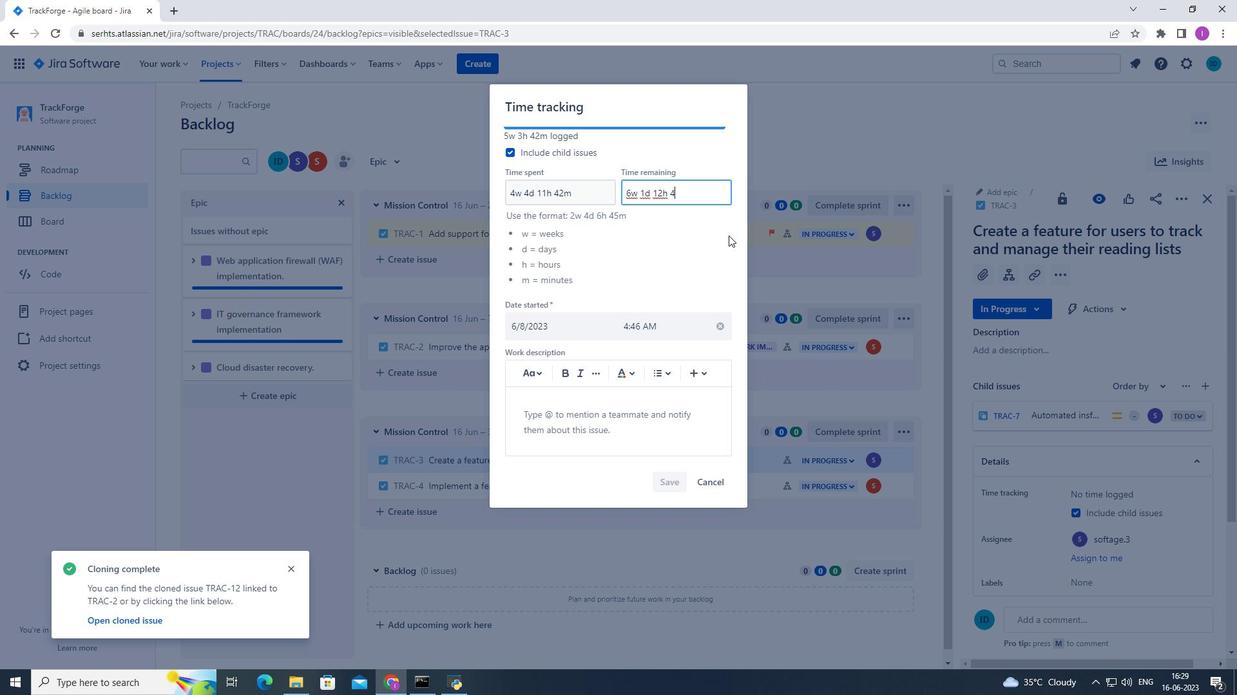 
Action: Key pressed 2
Screenshot: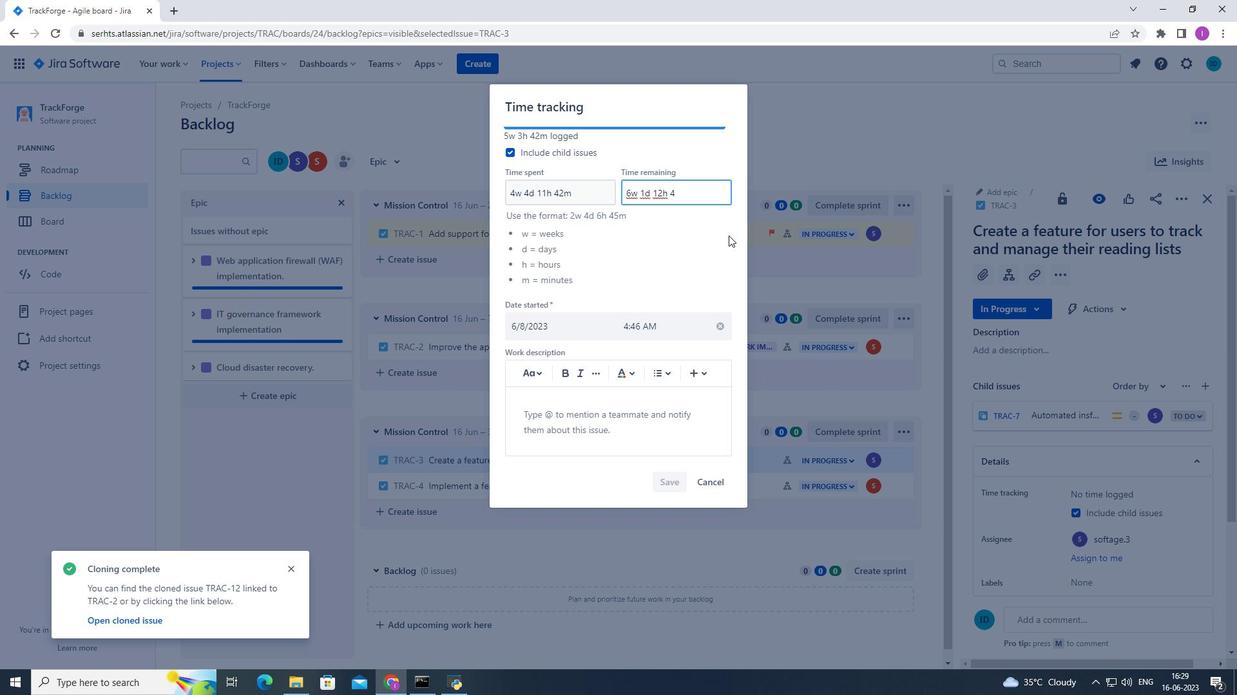 
Action: Mouse moved to (728, 238)
Screenshot: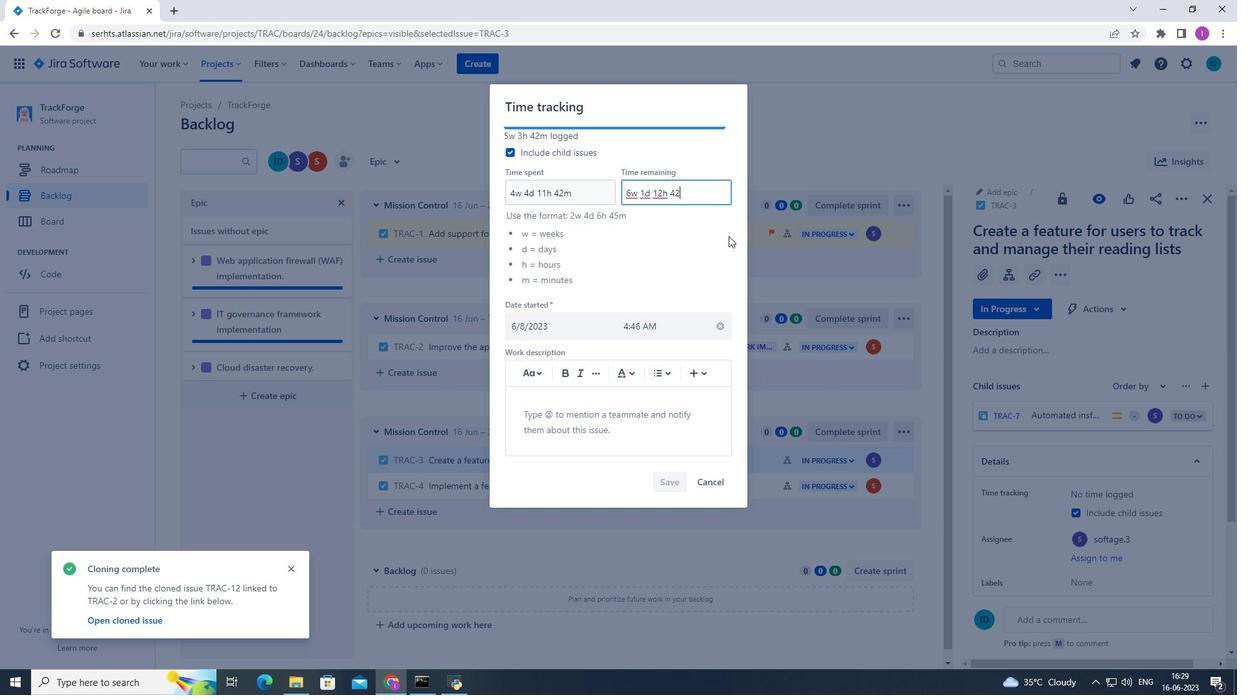 
Action: Key pressed m
Screenshot: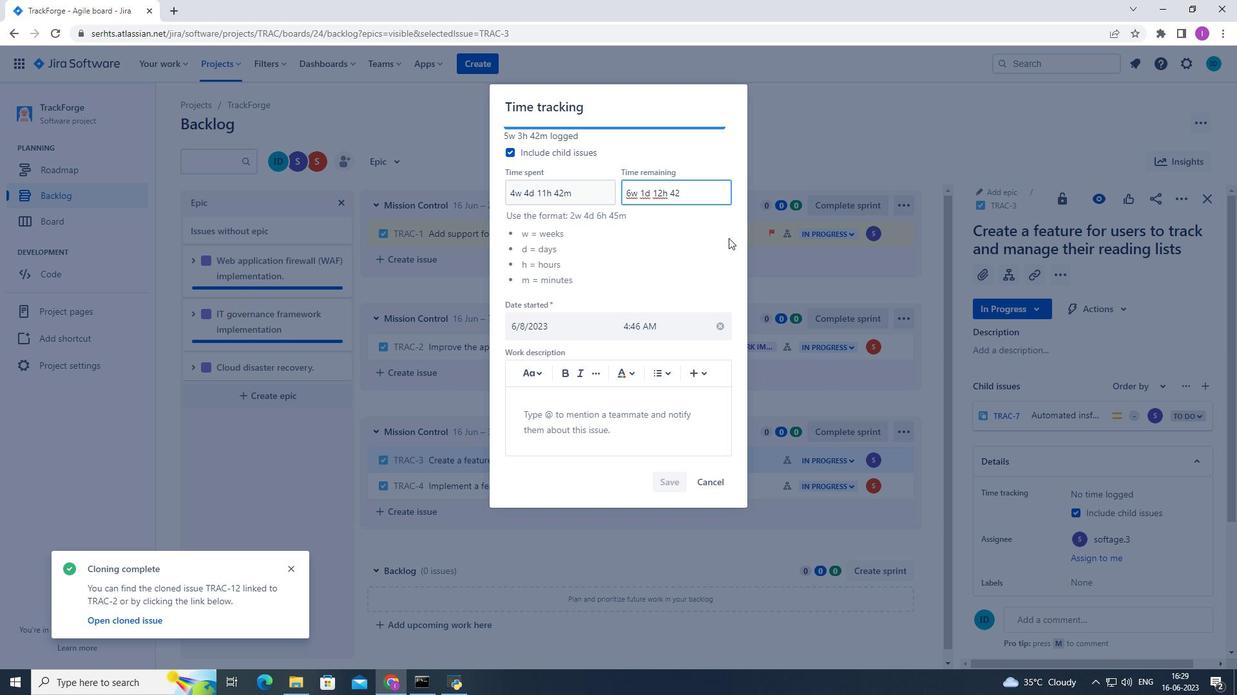 
Action: Mouse moved to (669, 479)
Screenshot: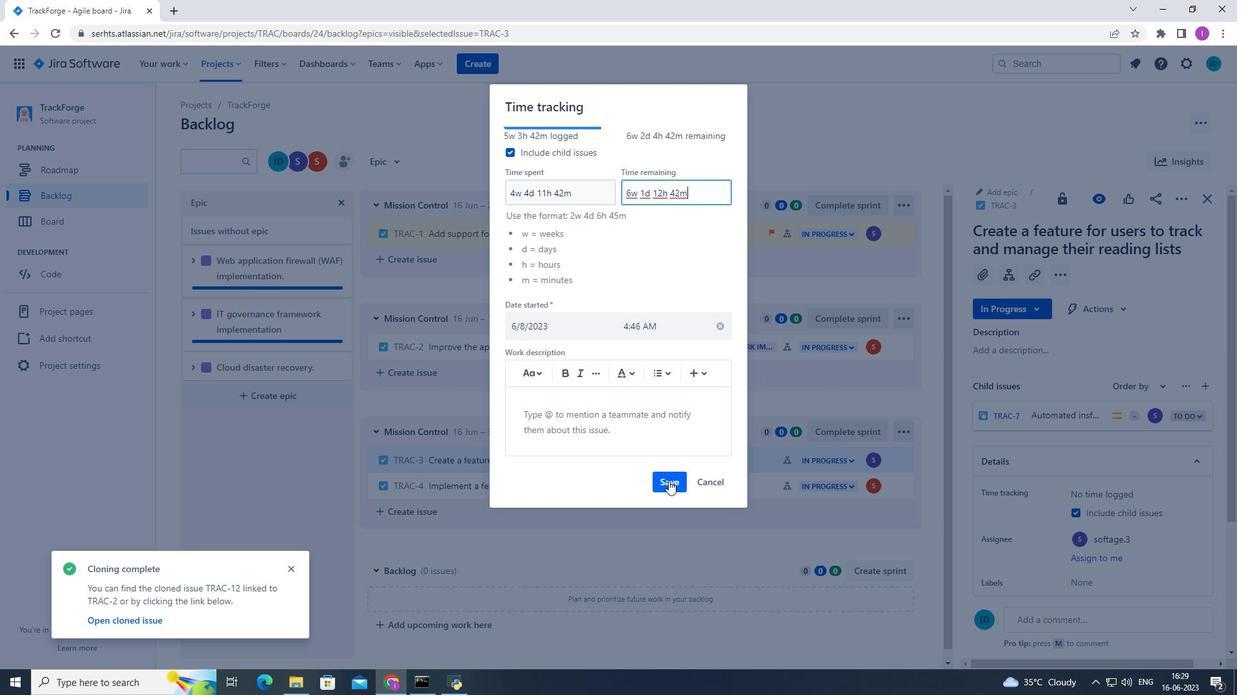 
Action: Mouse pressed left at (669, 479)
Screenshot: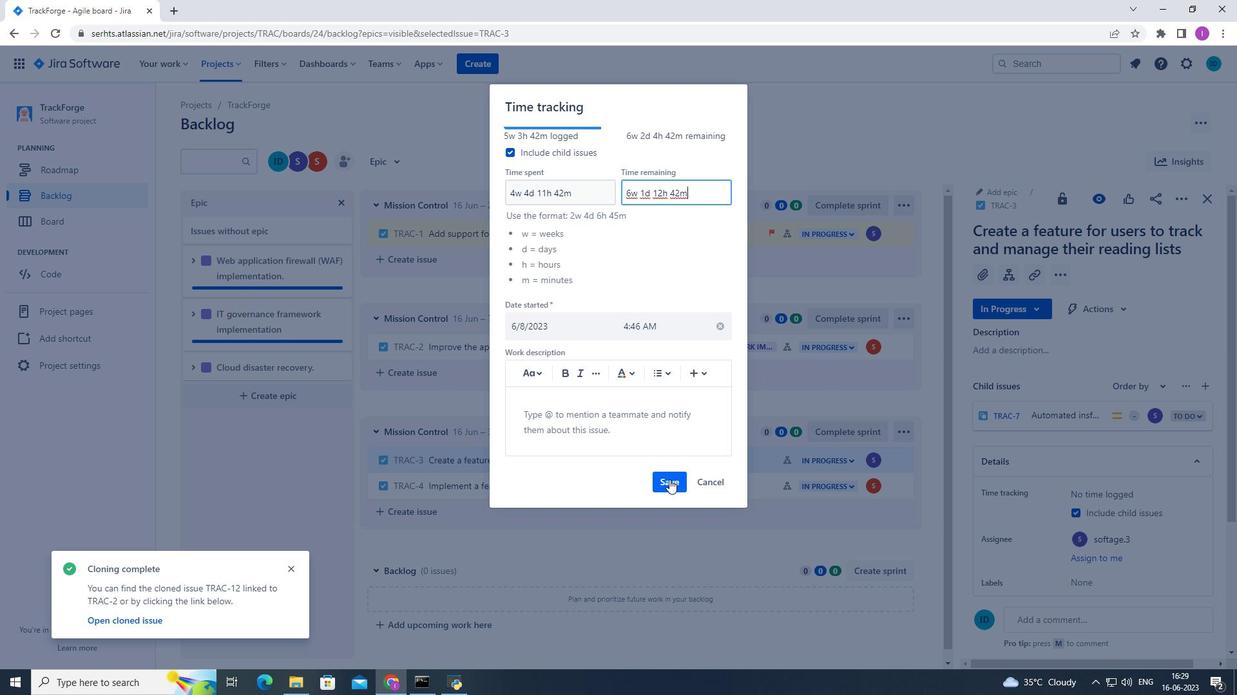 
Action: Mouse moved to (899, 458)
Screenshot: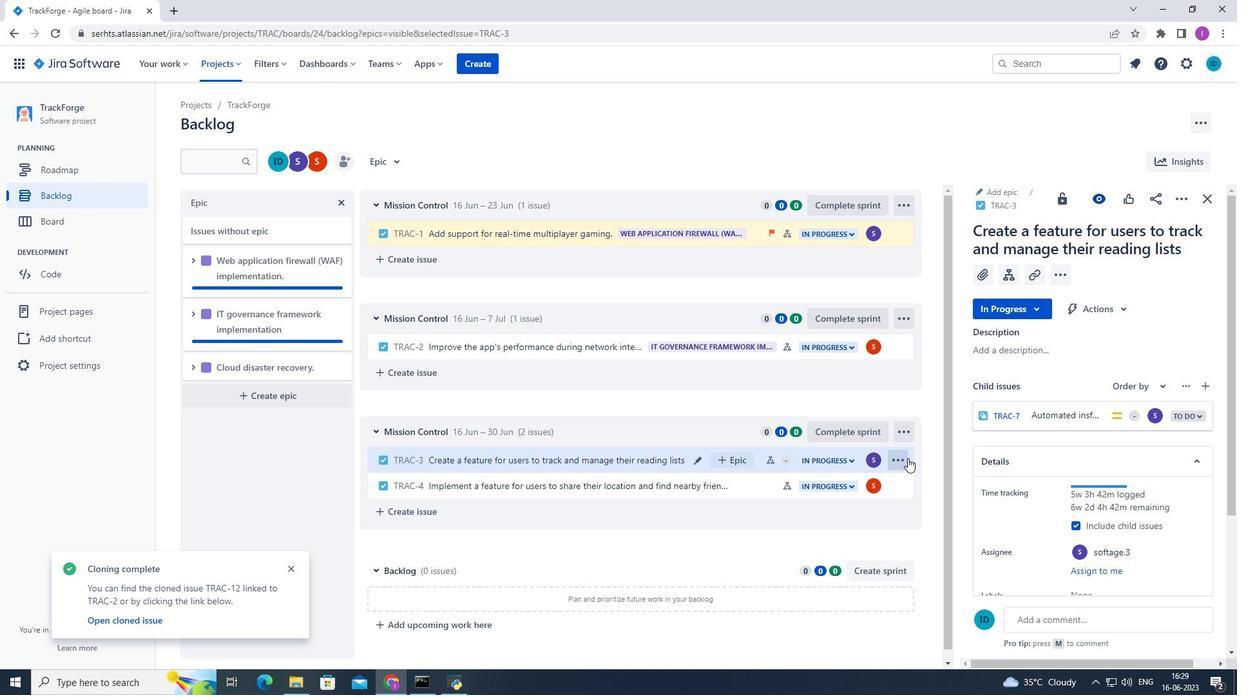 
Action: Mouse pressed left at (899, 458)
Screenshot: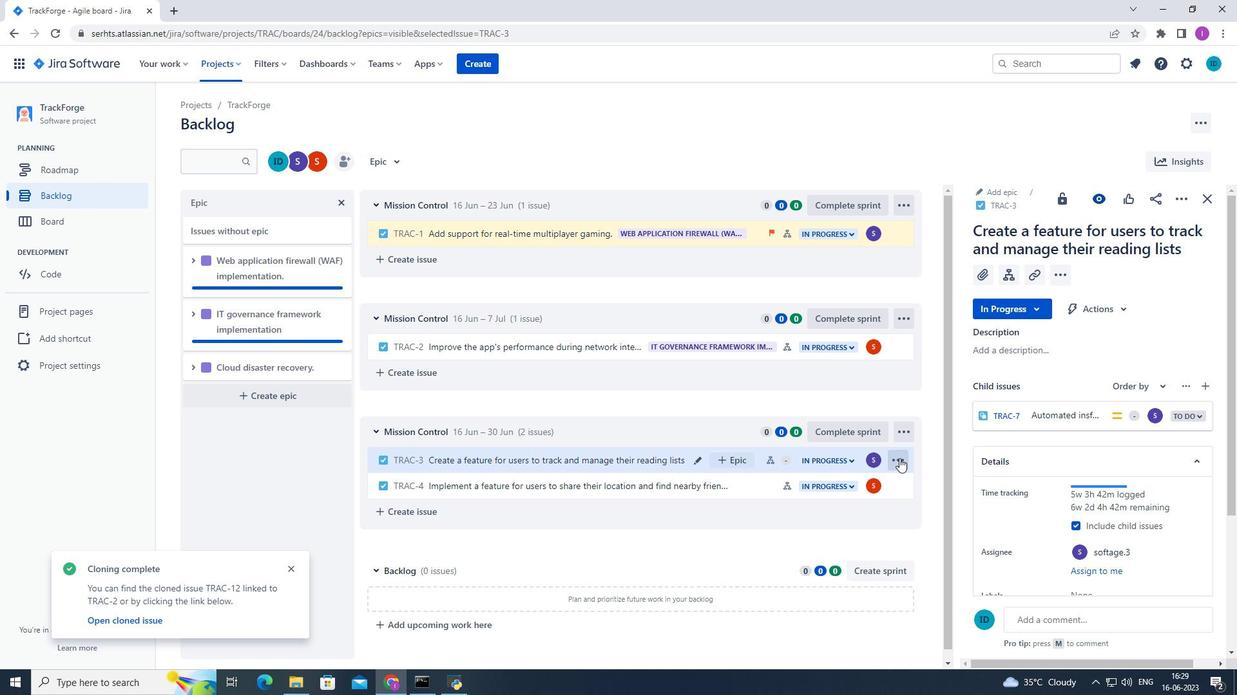 
Action: Mouse moved to (875, 413)
Screenshot: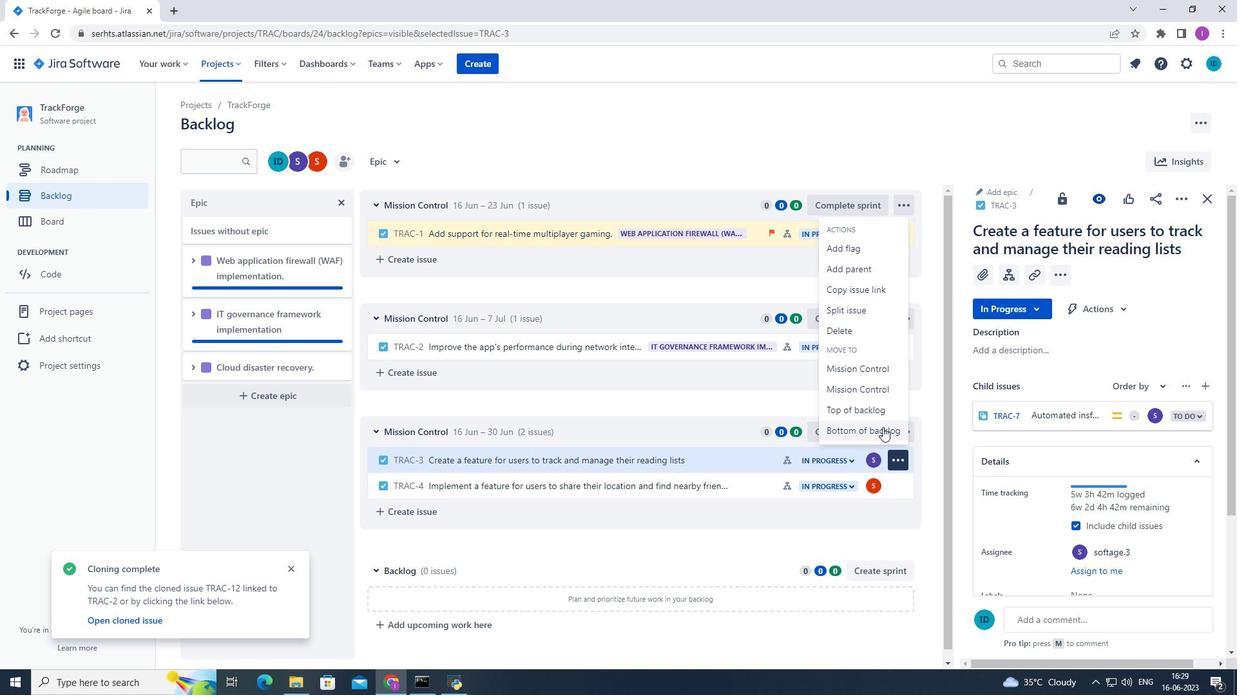 
Action: Mouse pressed left at (875, 413)
Screenshot: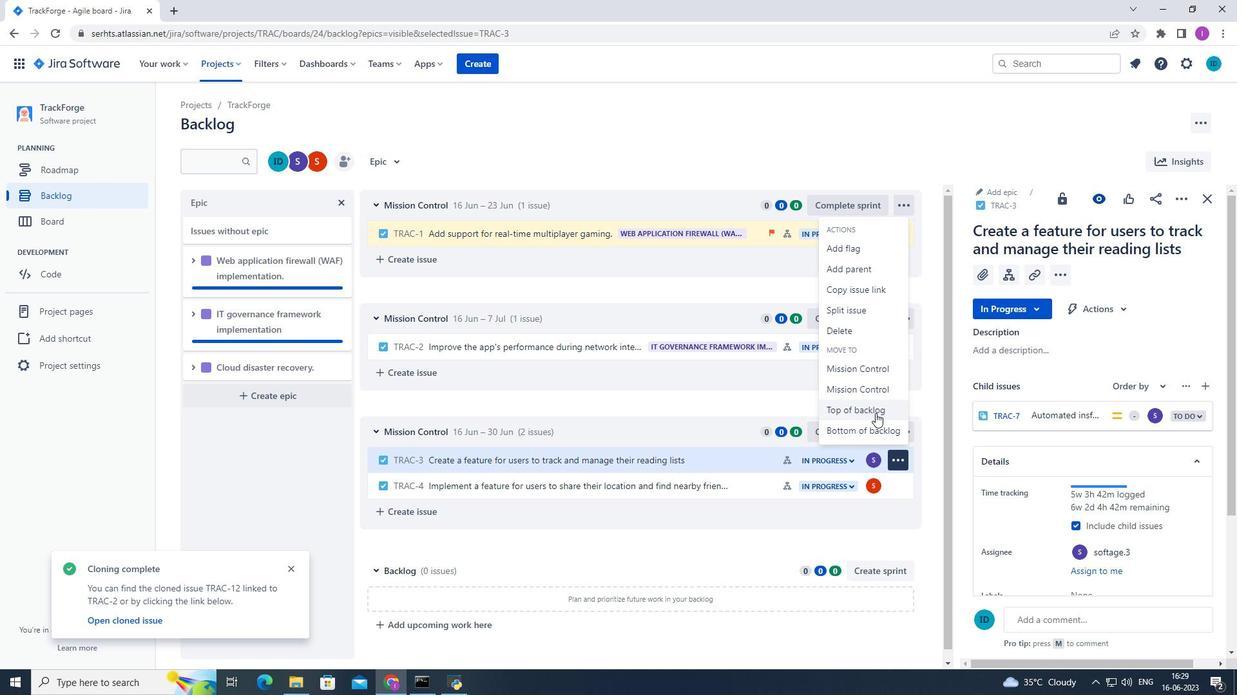 
Action: Mouse moved to (659, 205)
Screenshot: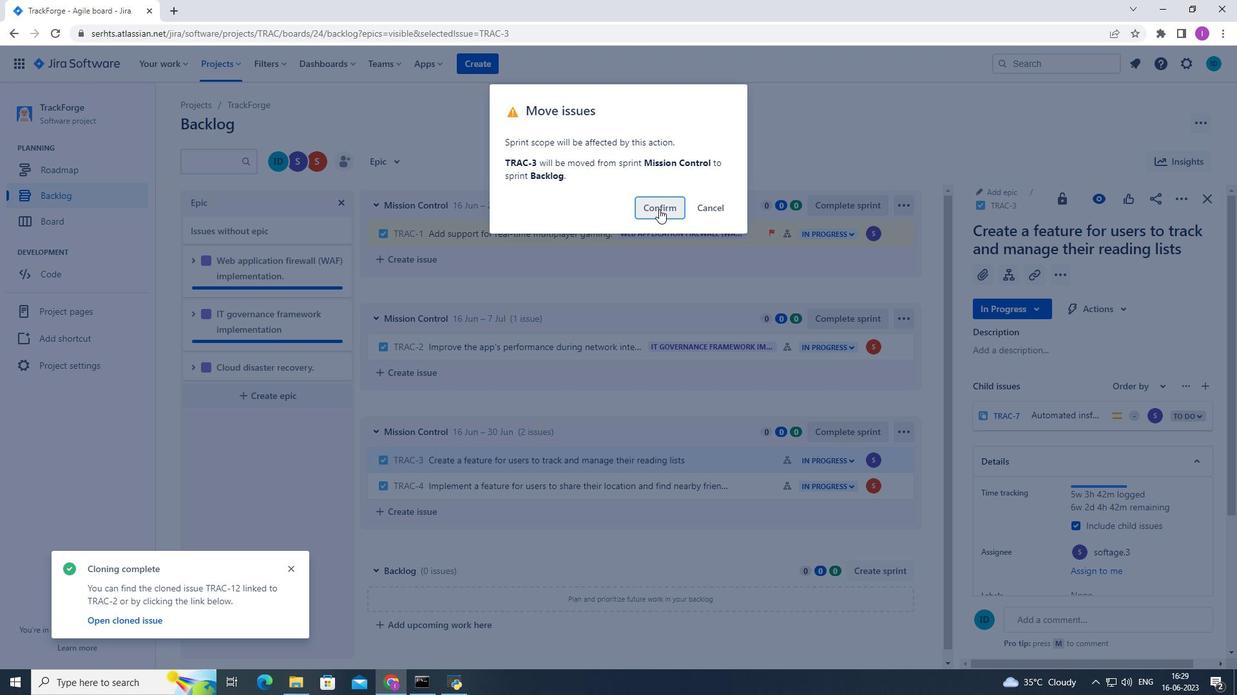
Action: Mouse pressed left at (659, 205)
Screenshot: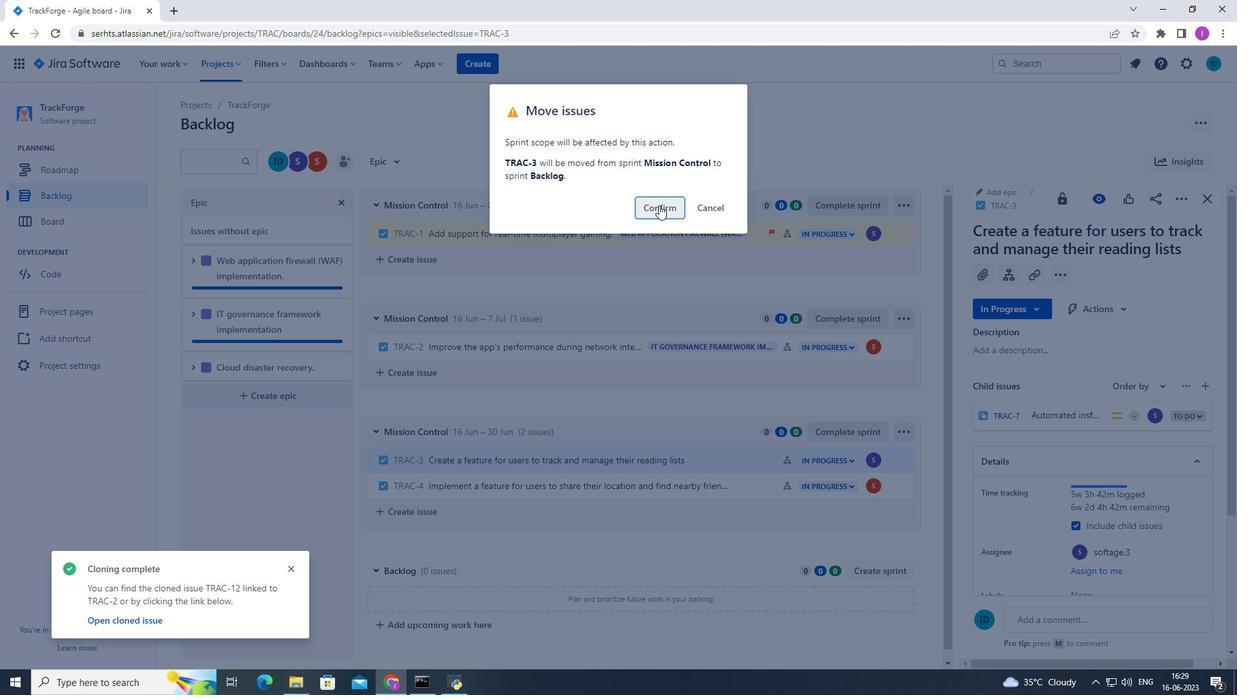 
Action: Mouse moved to (724, 570)
Screenshot: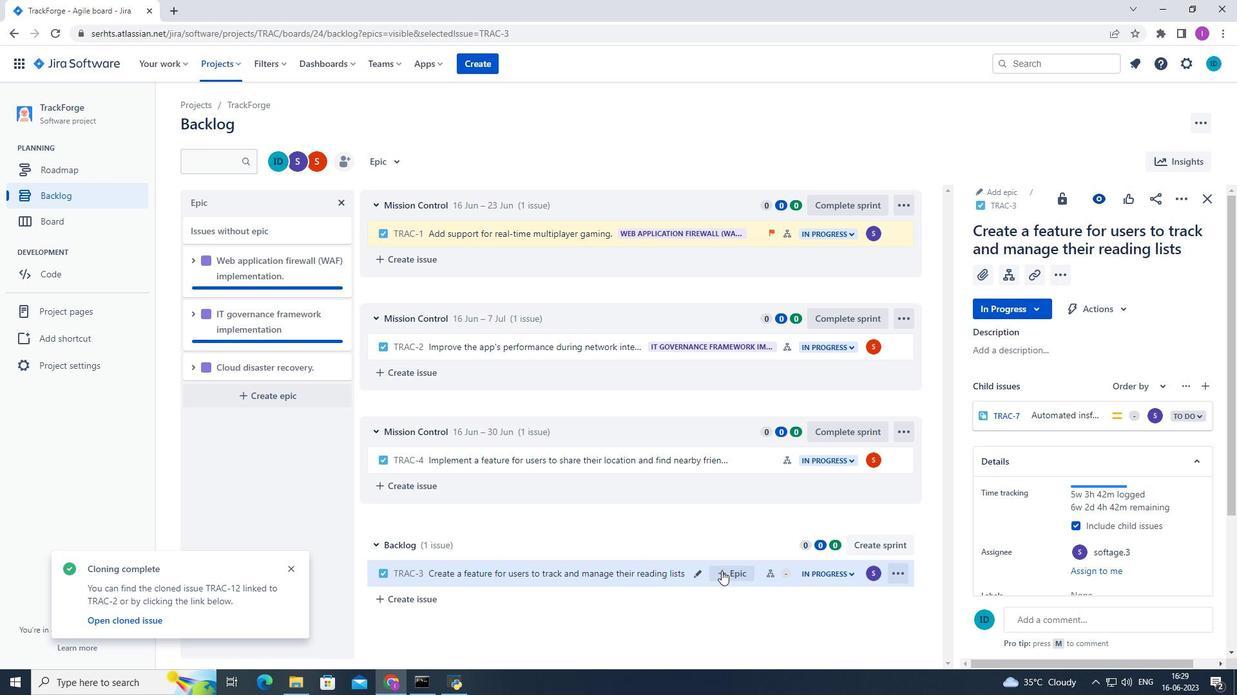 
Action: Mouse pressed left at (724, 570)
Screenshot: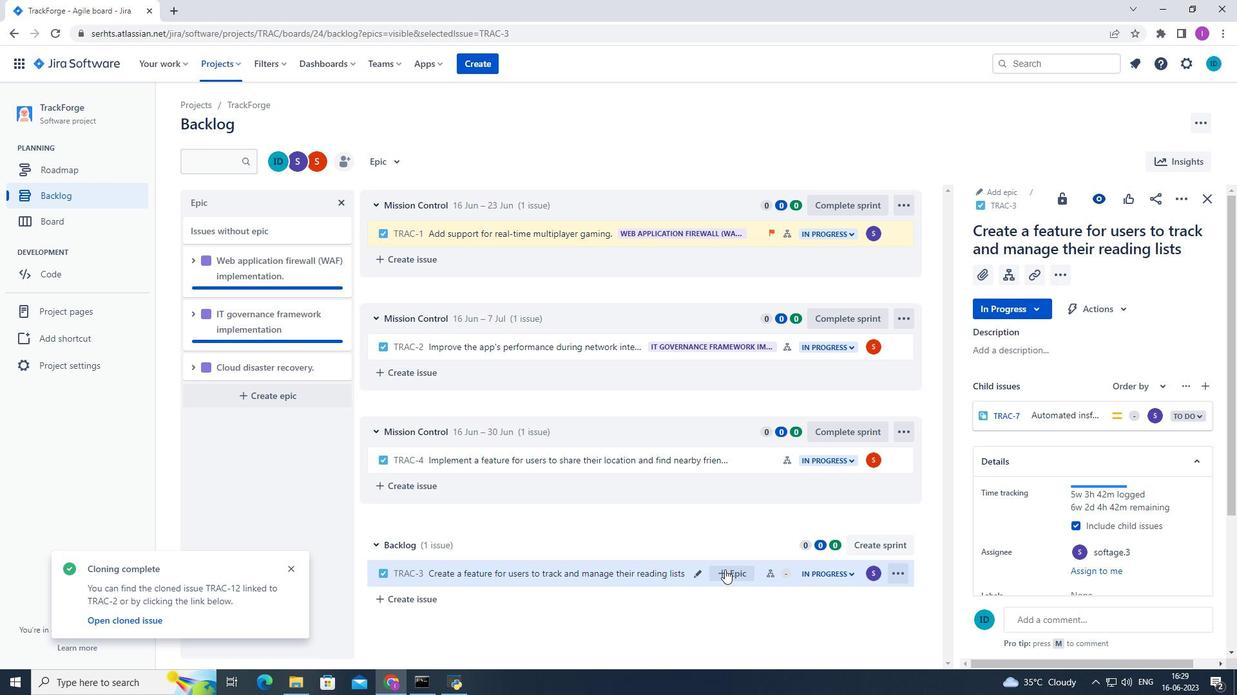 
Action: Mouse moved to (692, 623)
Screenshot: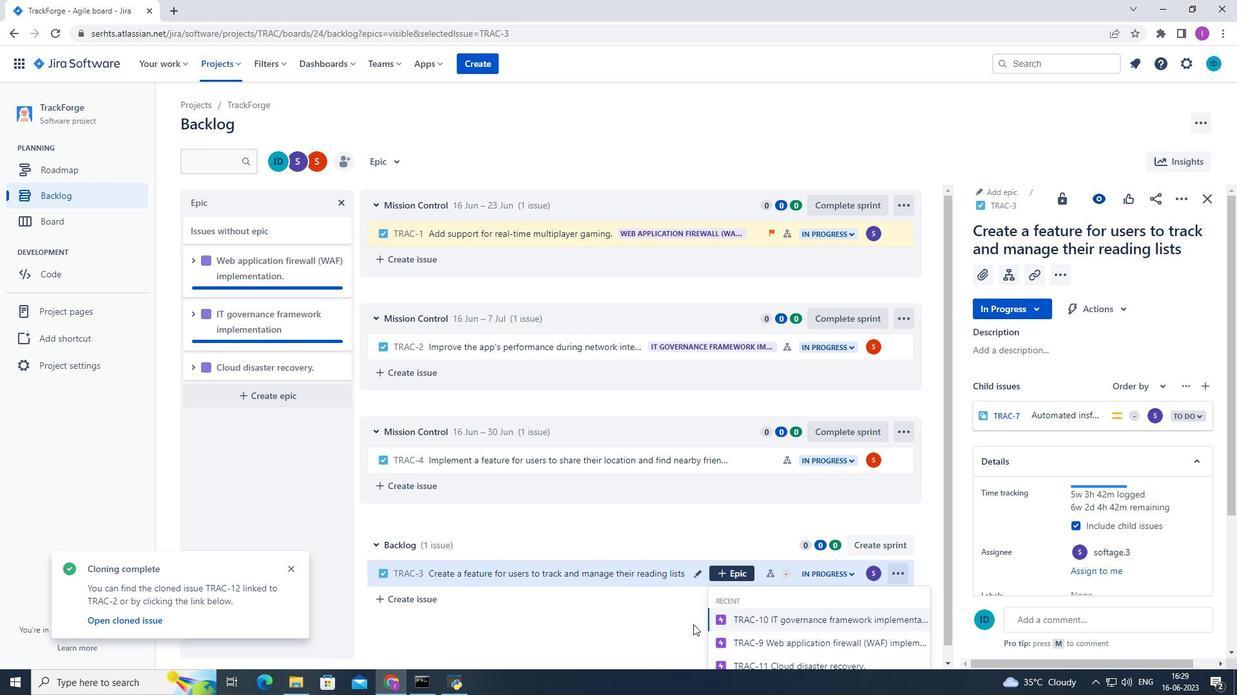
Action: Mouse scrolled (692, 623) with delta (0, 0)
Screenshot: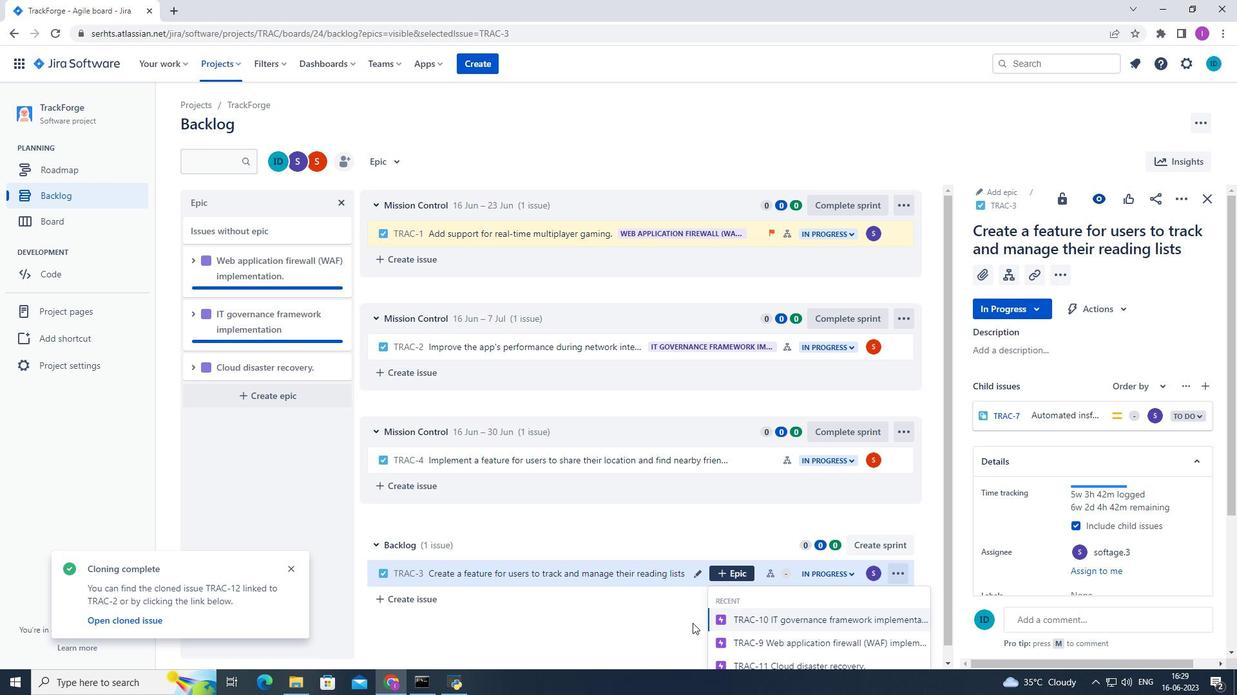 
Action: Mouse scrolled (692, 623) with delta (0, 0)
Screenshot: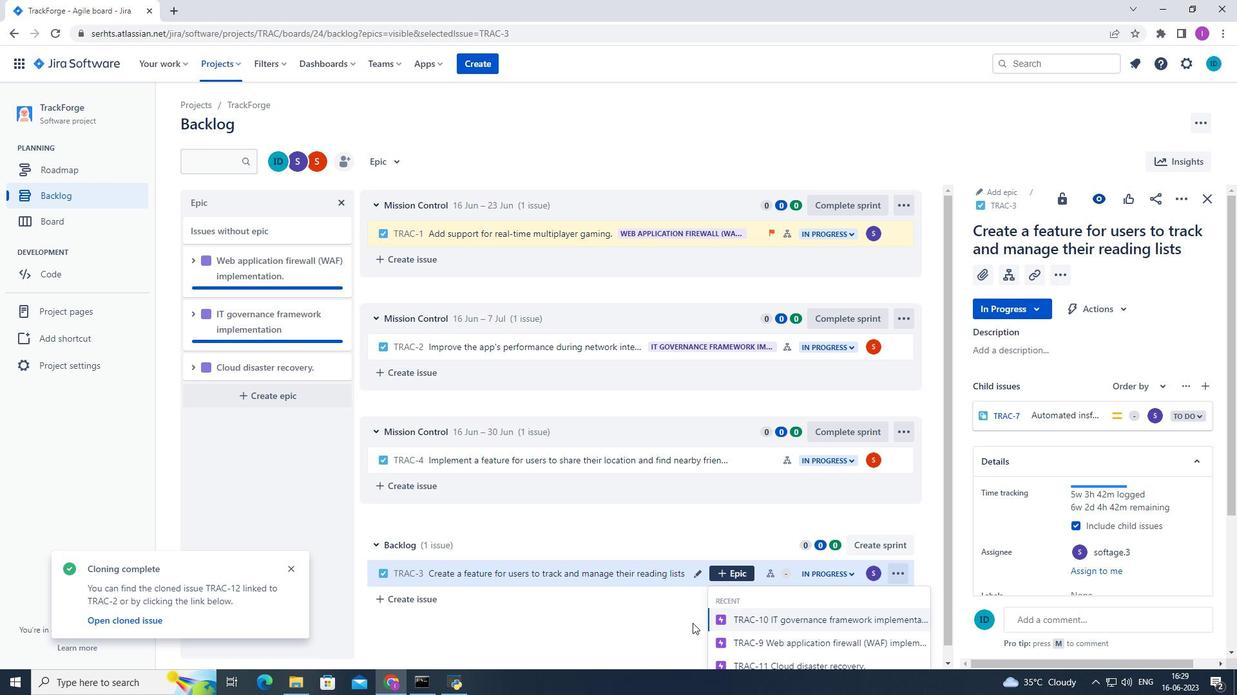 
Action: Mouse scrolled (692, 623) with delta (0, 0)
Screenshot: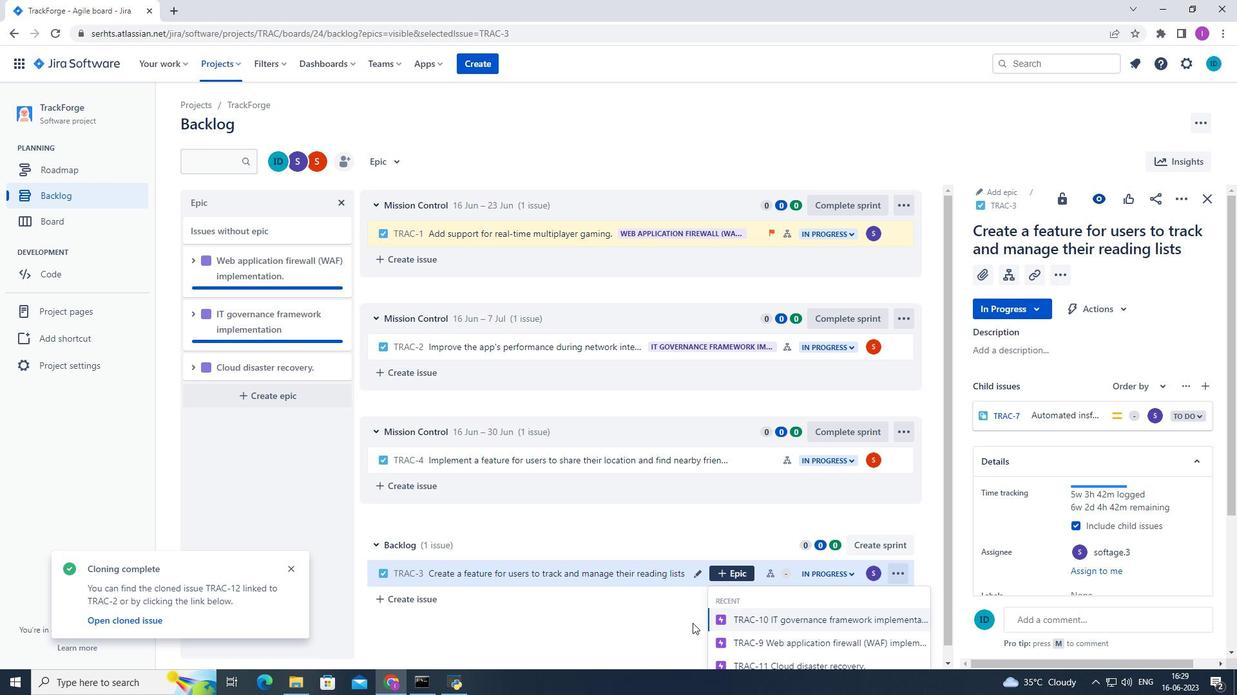 
Action: Mouse scrolled (692, 623) with delta (0, 0)
Screenshot: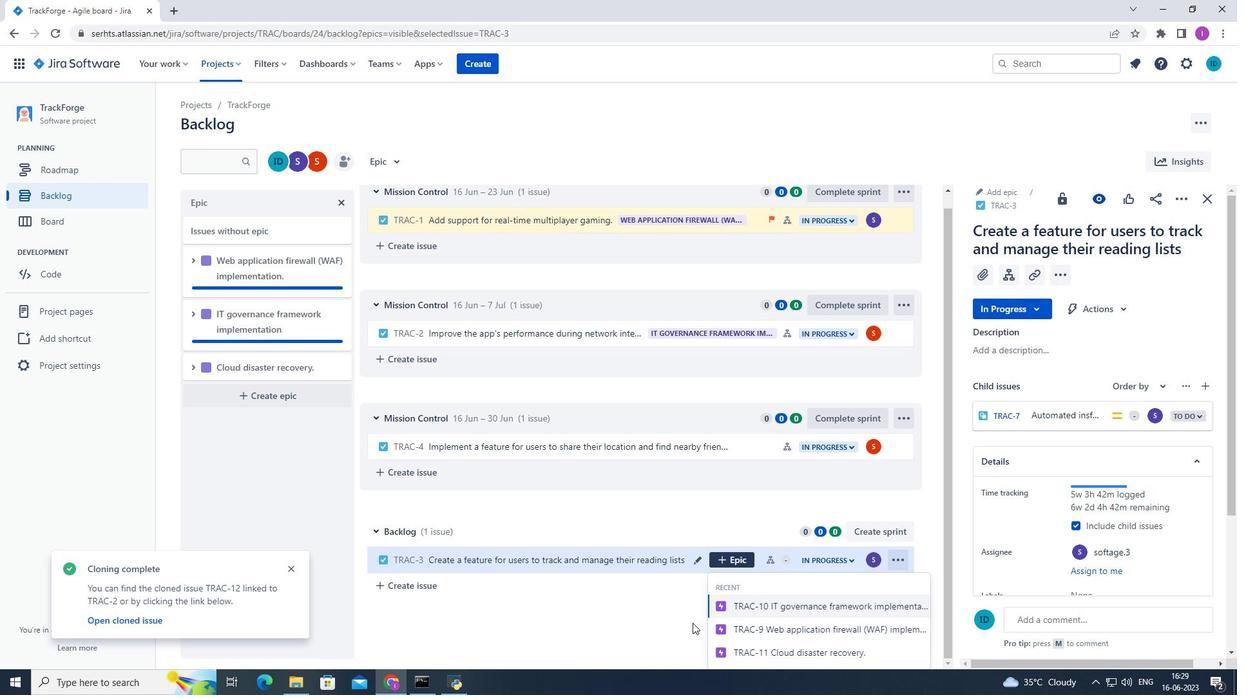 
Action: Mouse scrolled (692, 623) with delta (0, 0)
Screenshot: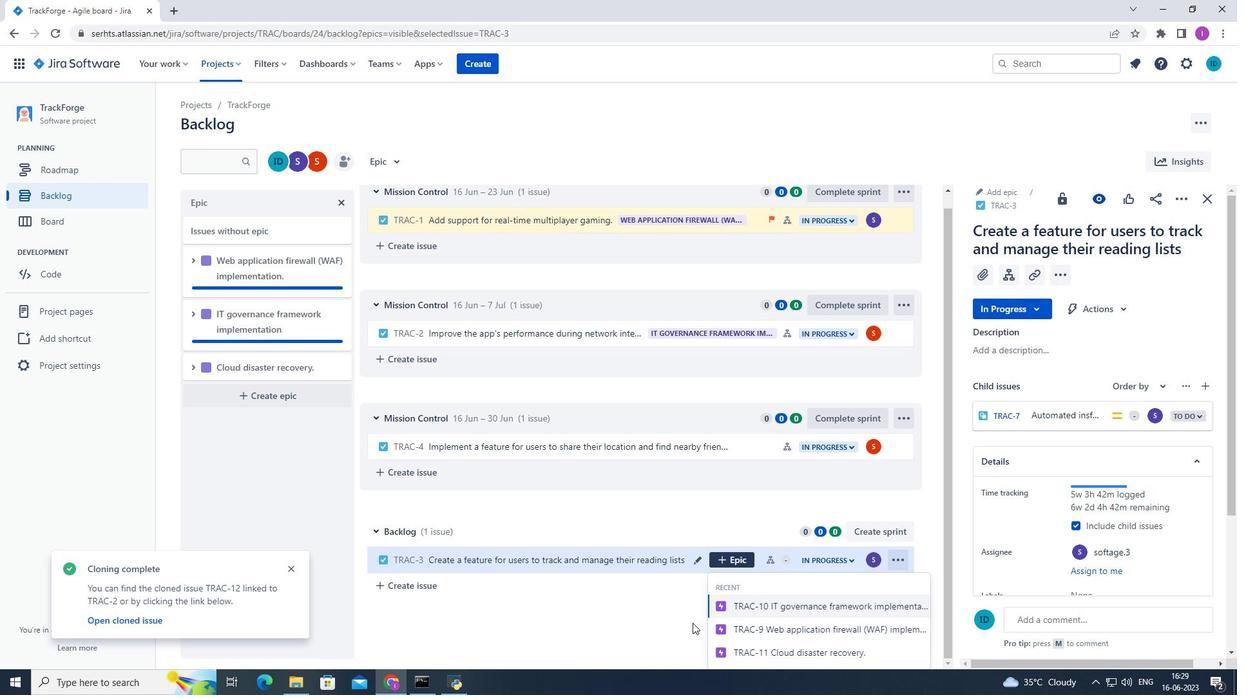 
Action: Mouse scrolled (692, 623) with delta (0, 0)
Screenshot: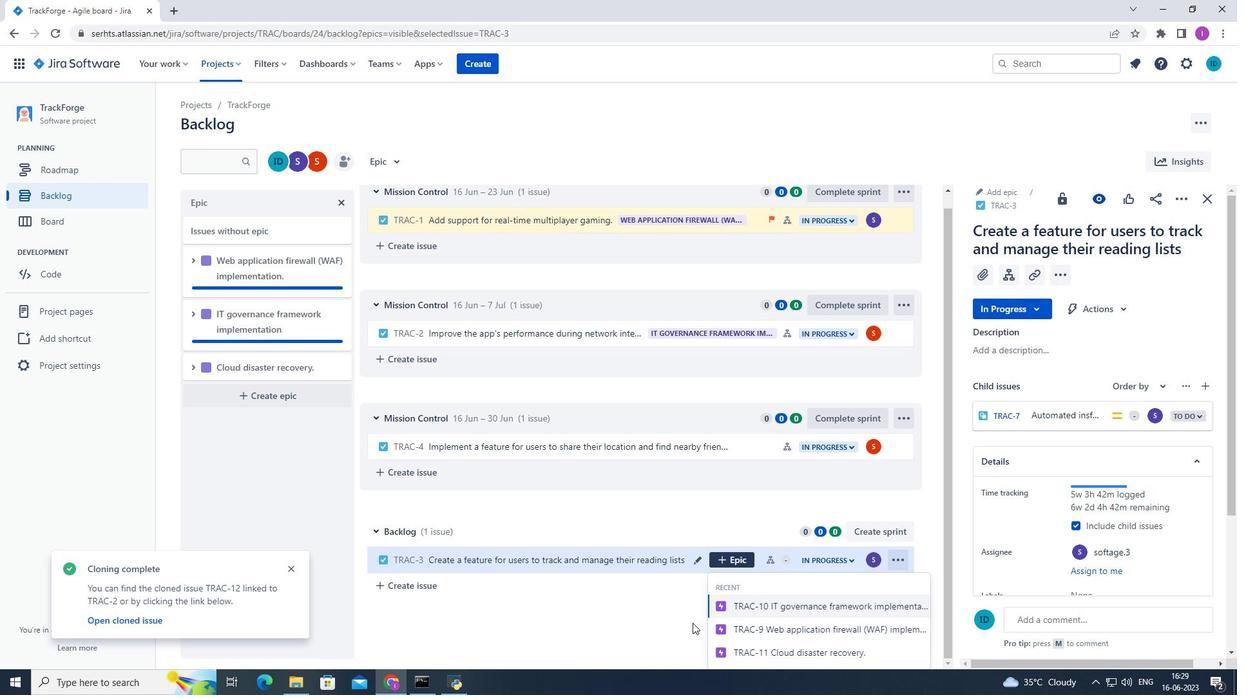 
Action: Mouse scrolled (692, 624) with delta (0, 0)
Screenshot: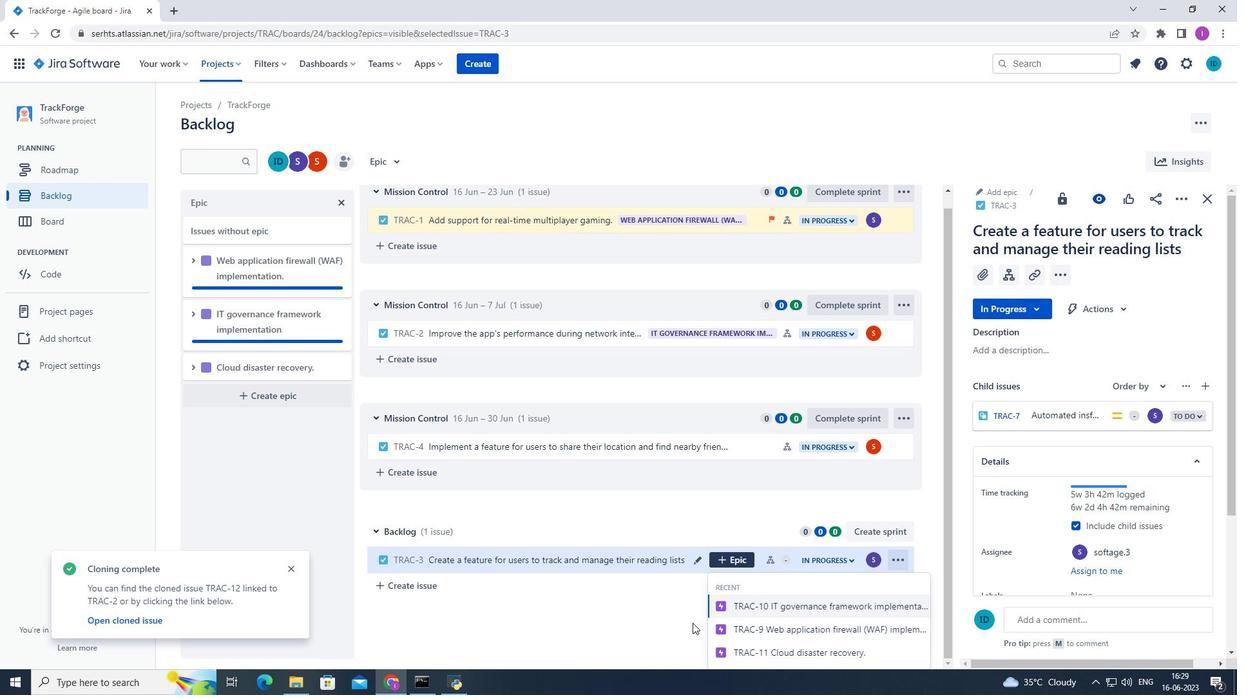 
Action: Mouse moved to (691, 621)
Screenshot: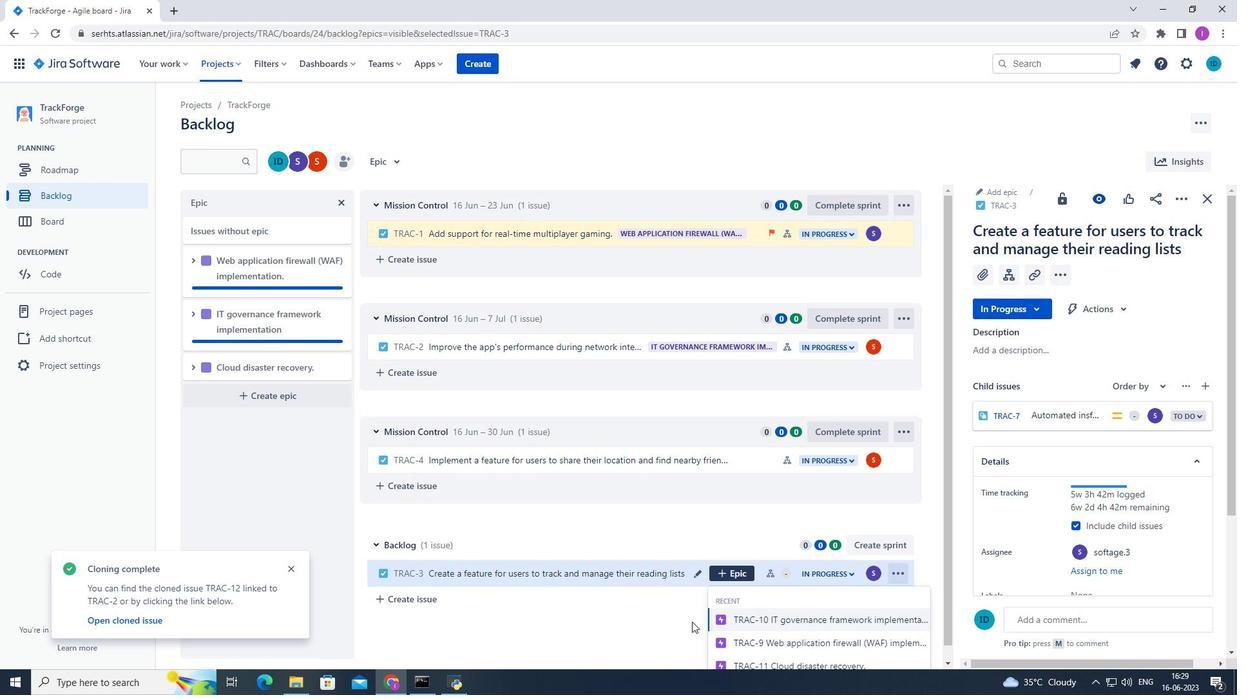 
Action: Mouse scrolled (691, 620) with delta (0, 0)
Screenshot: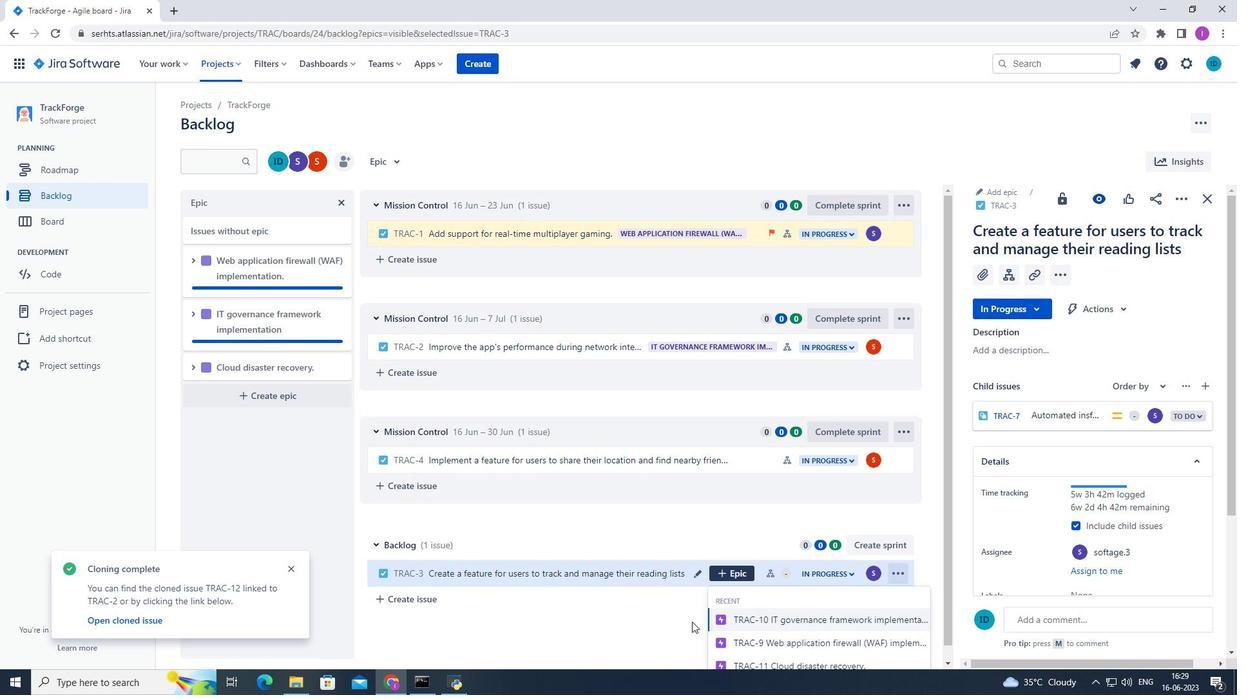 
Action: Mouse scrolled (691, 620) with delta (0, 0)
Screenshot: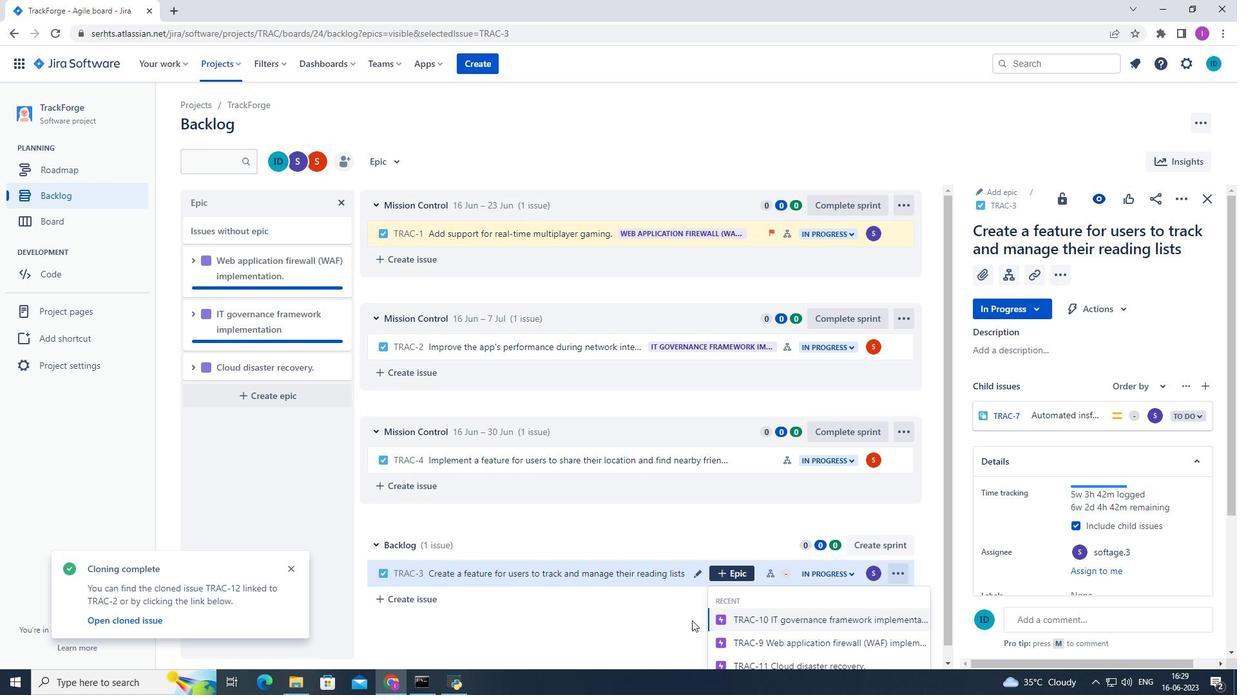 
Action: Mouse scrolled (691, 620) with delta (0, 0)
Screenshot: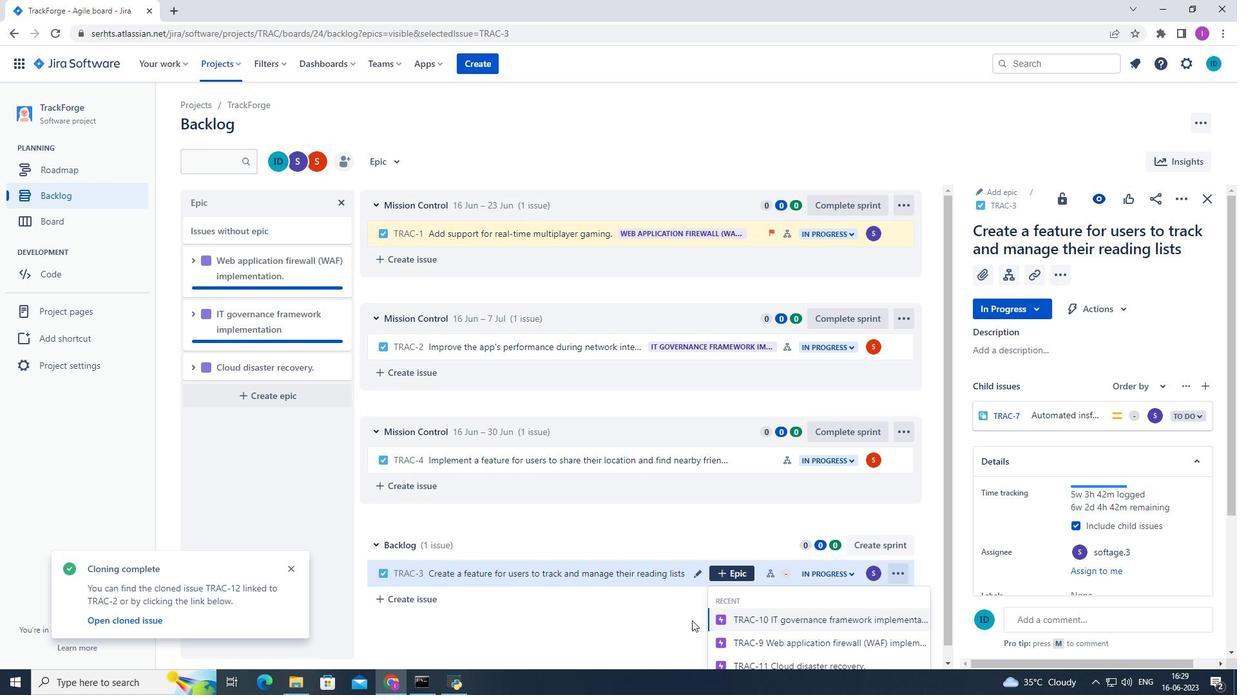 
Action: Mouse scrolled (691, 620) with delta (0, 0)
Screenshot: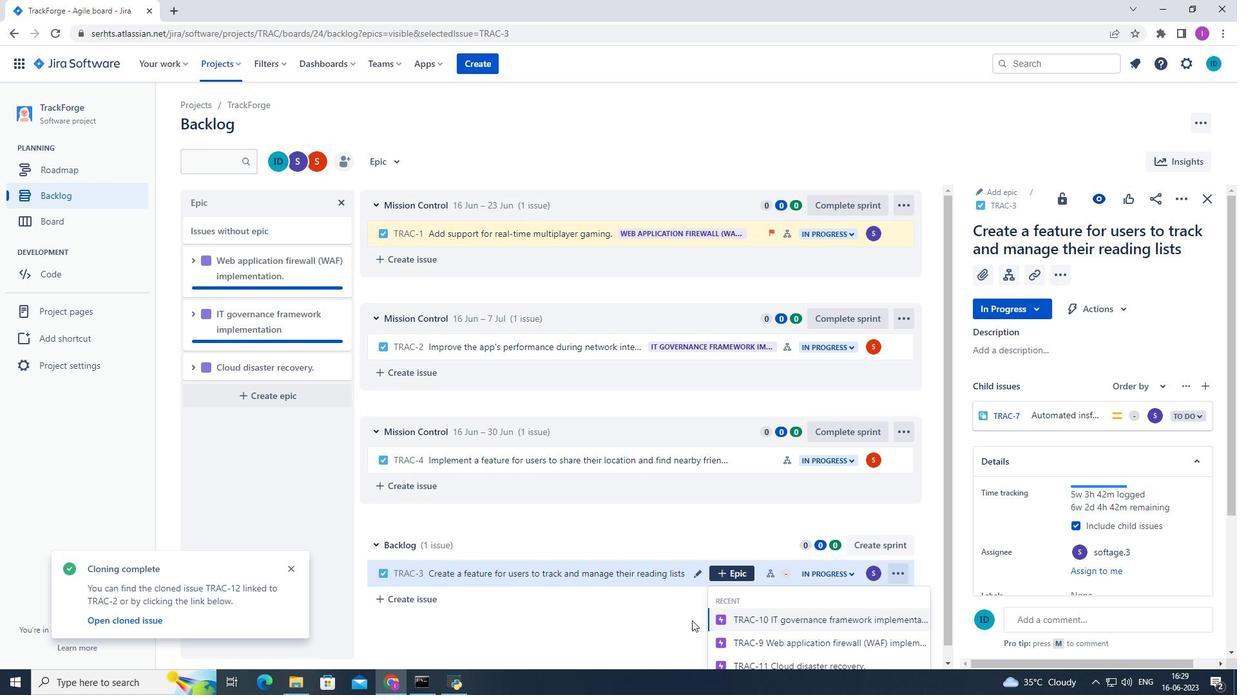 
Action: Mouse scrolled (691, 620) with delta (0, 0)
Screenshot: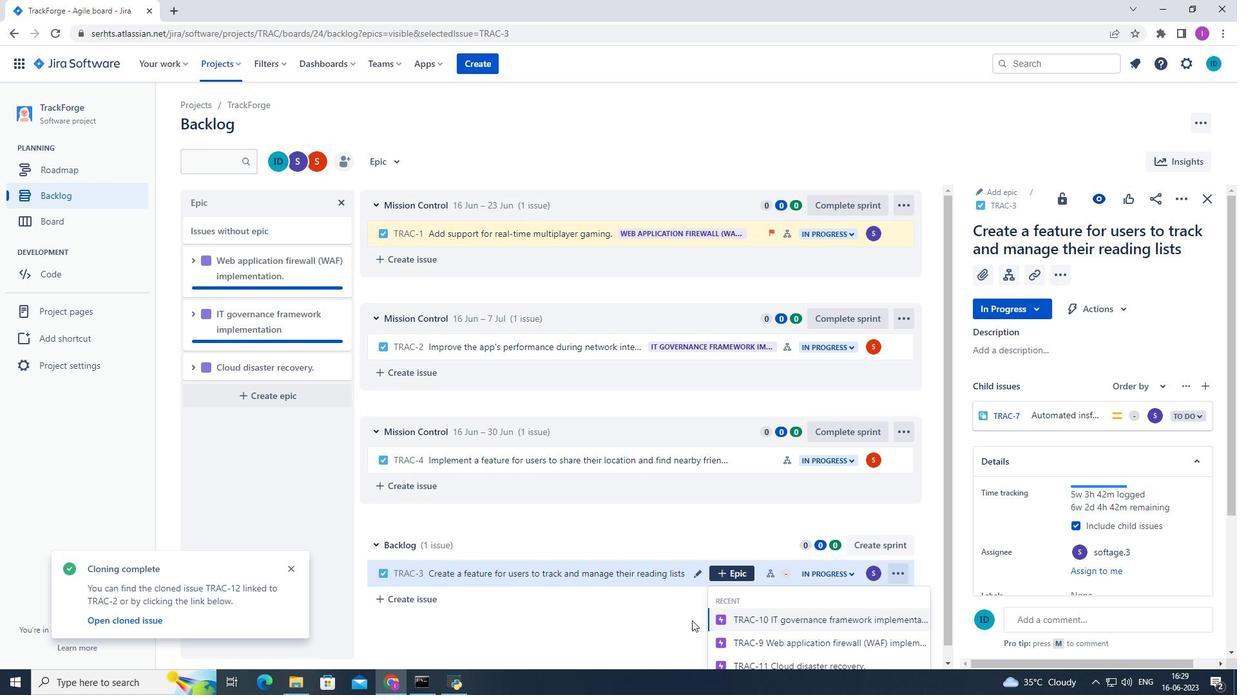 
Action: Mouse scrolled (691, 620) with delta (0, 0)
Screenshot: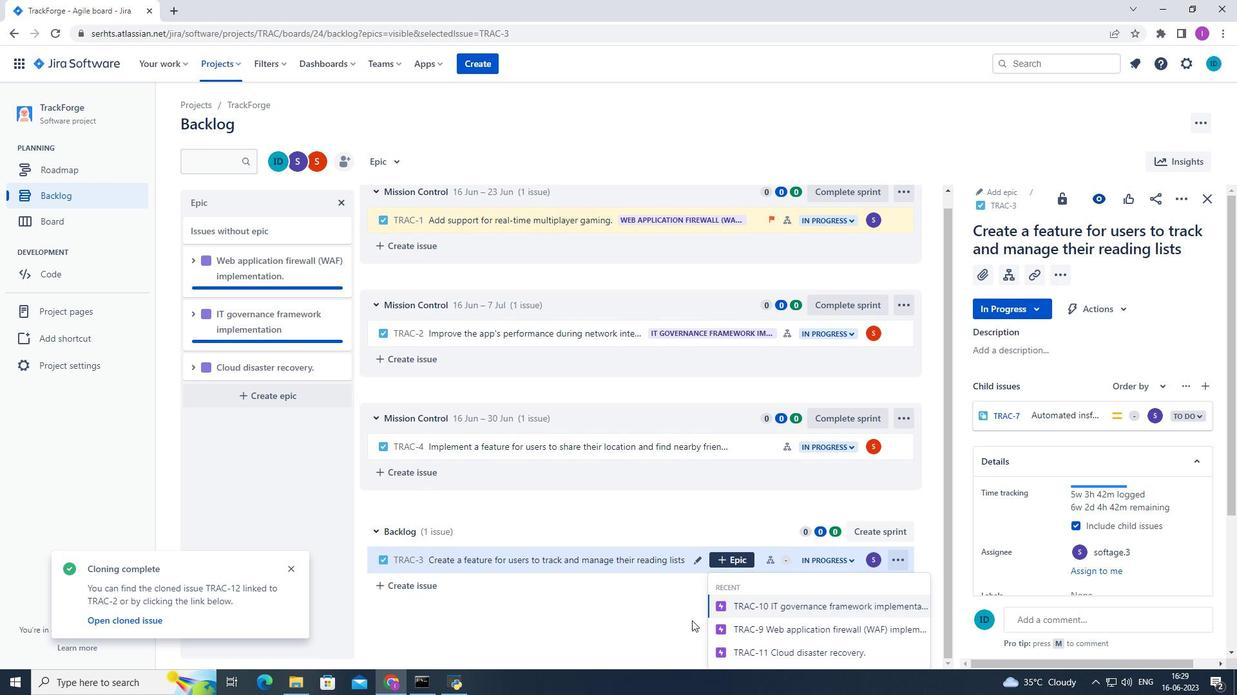 
Action: Mouse scrolled (691, 620) with delta (0, 0)
Screenshot: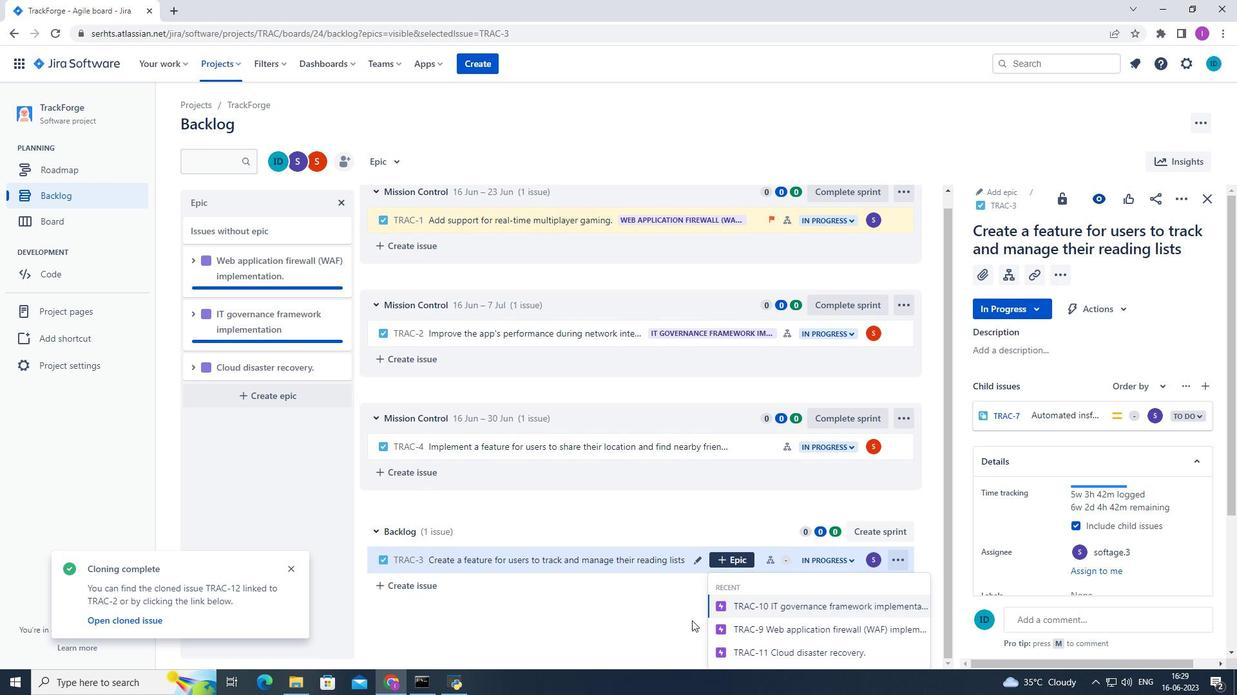 
Action: Mouse moved to (798, 654)
Screenshot: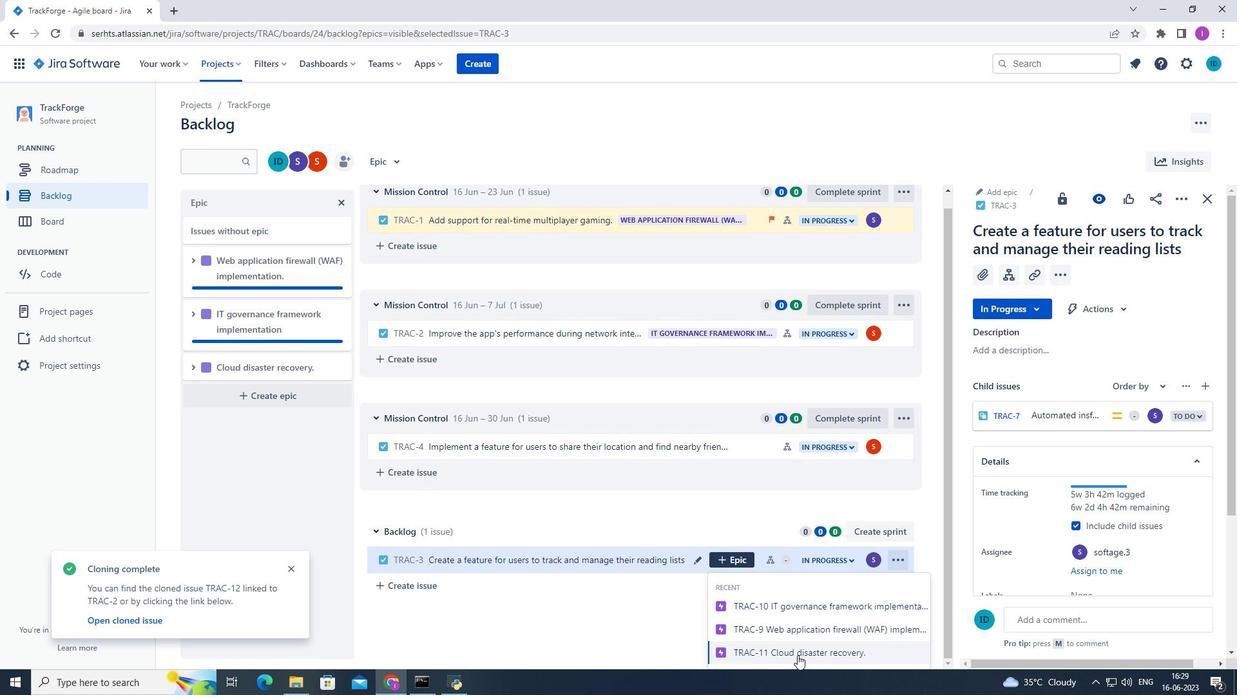 
Action: Mouse pressed left at (798, 654)
Screenshot: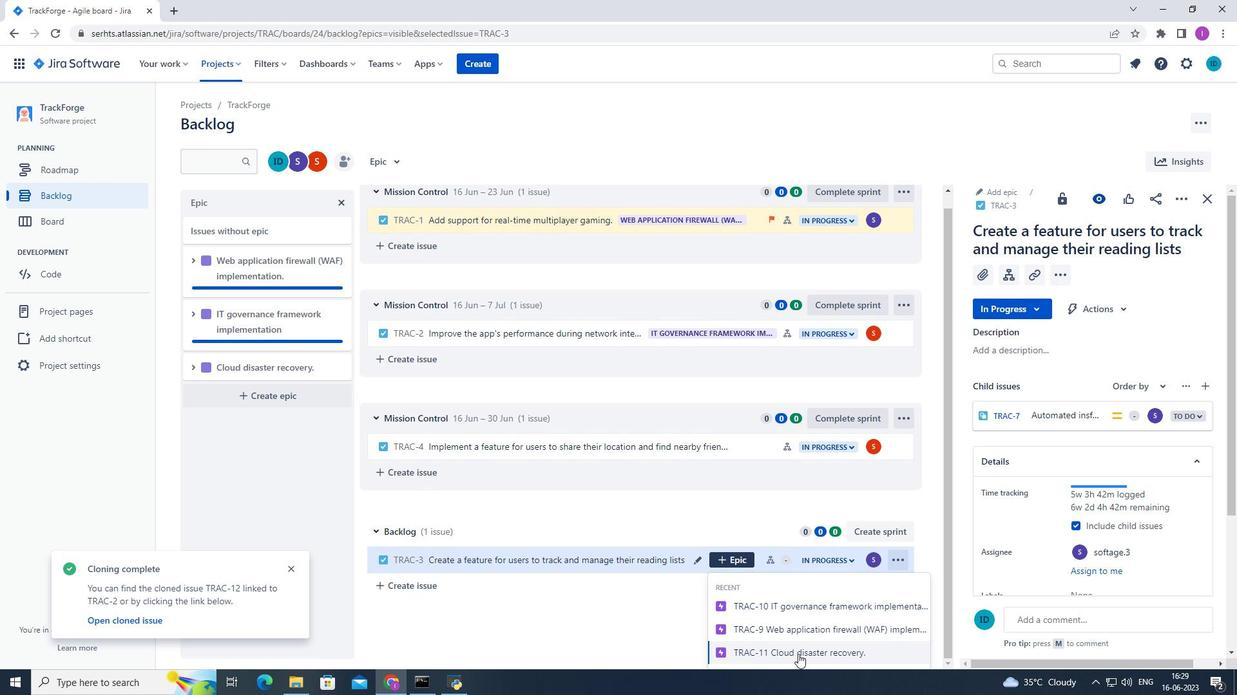 
Action: Mouse moved to (292, 573)
Screenshot: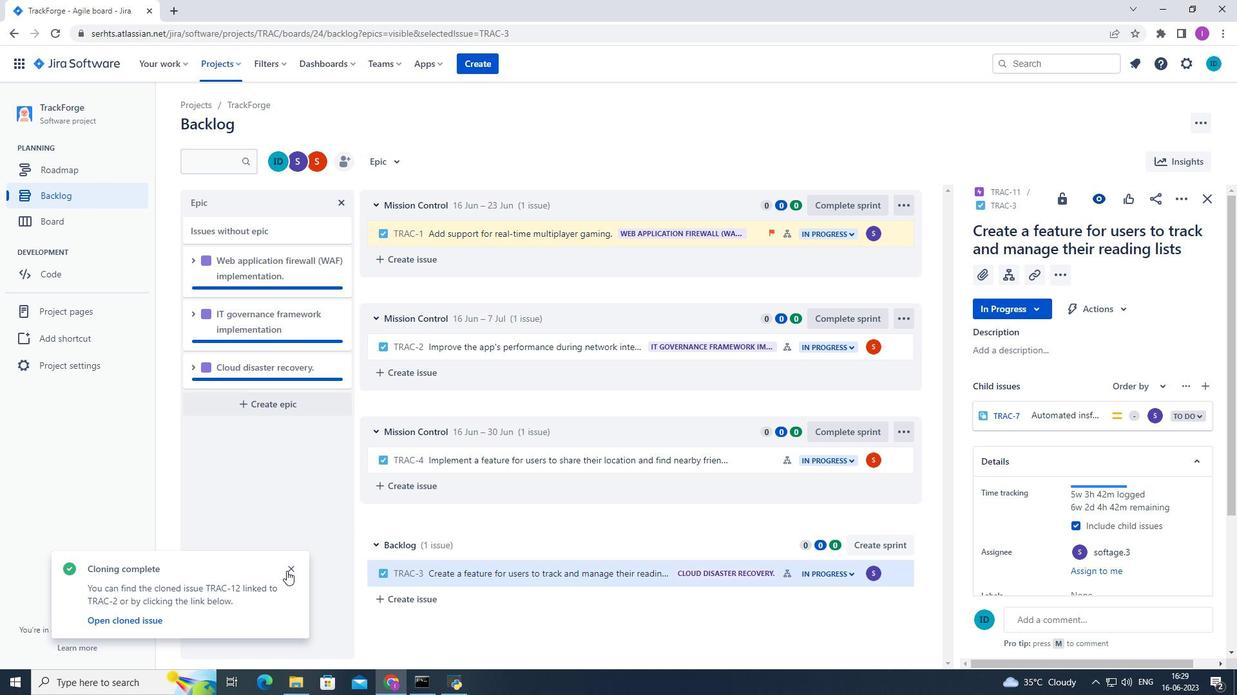 
Action: Mouse pressed left at (292, 573)
Screenshot: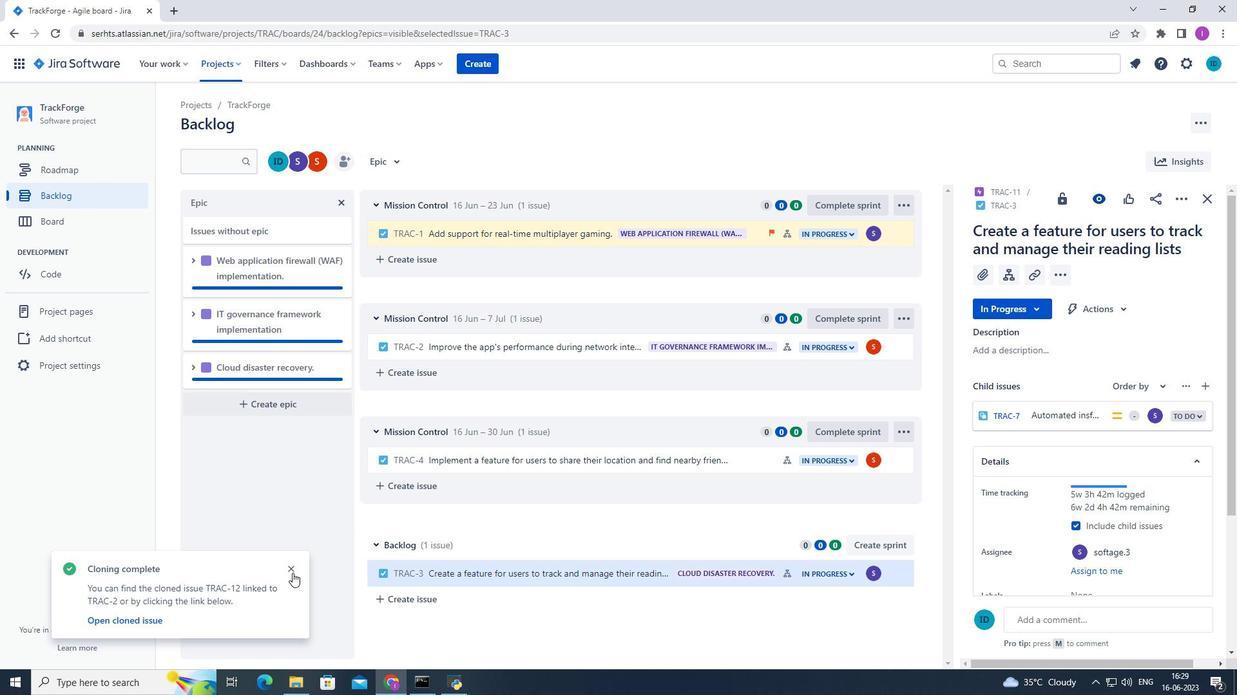 
Action: Mouse moved to (674, 532)
Screenshot: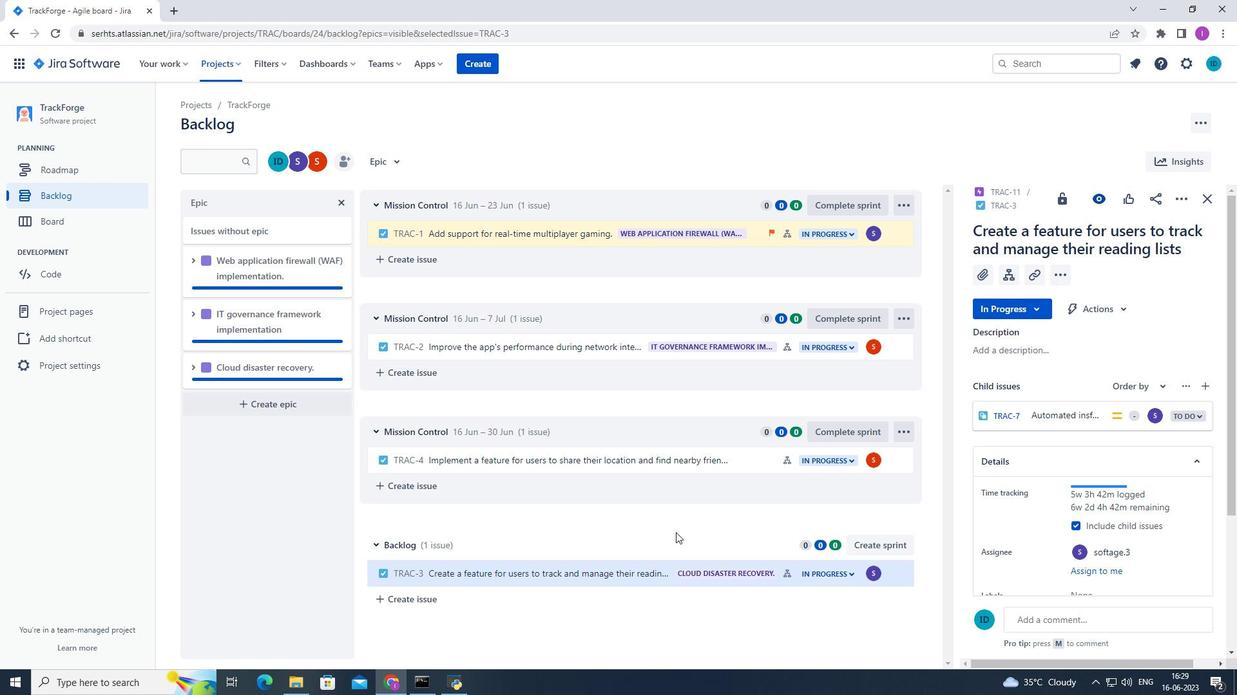 
